 Task: Add a signature Joseph Clark containing With gratitude and sincere wishes, Joseph Clark to email address softage.5@softage.net and add a label App development
Action: Mouse moved to (995, 78)
Screenshot: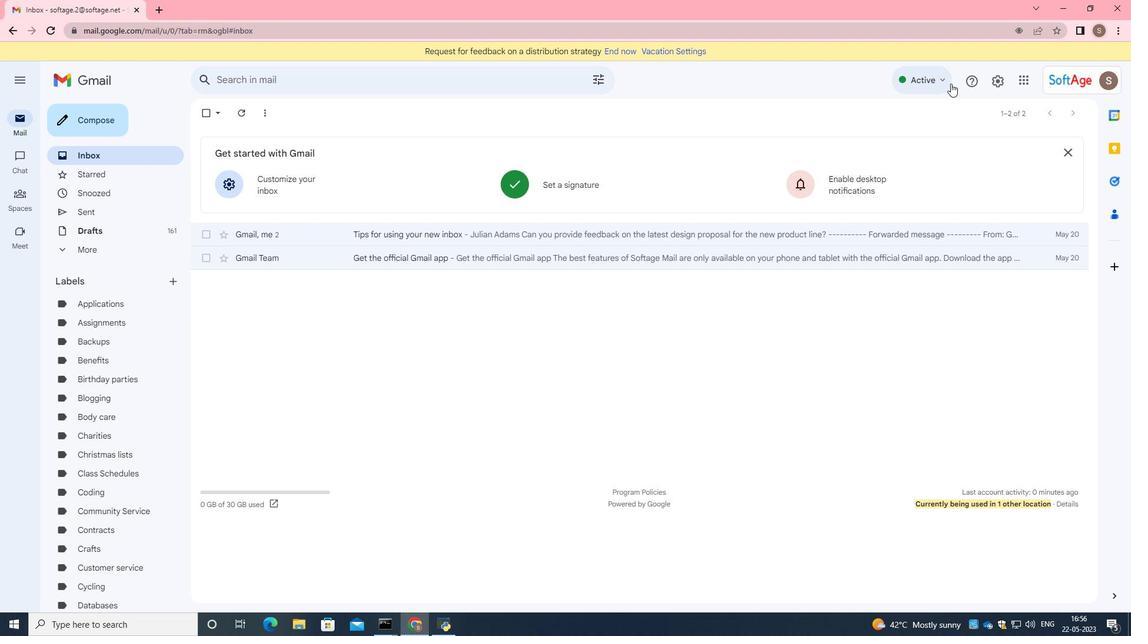 
Action: Mouse pressed left at (995, 78)
Screenshot: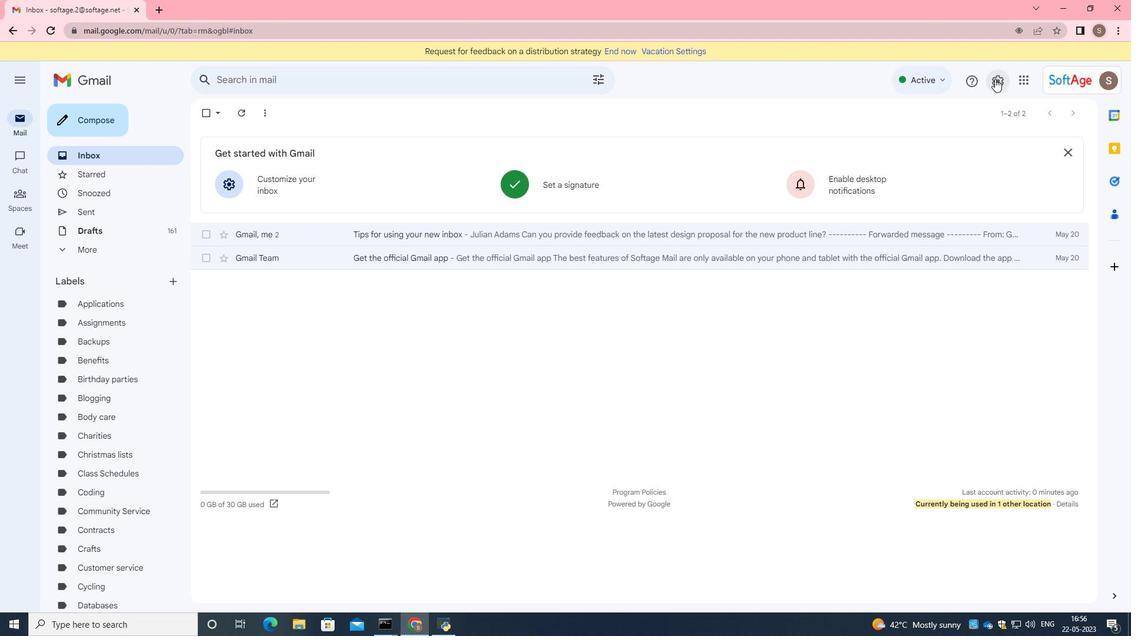 
Action: Mouse moved to (1005, 146)
Screenshot: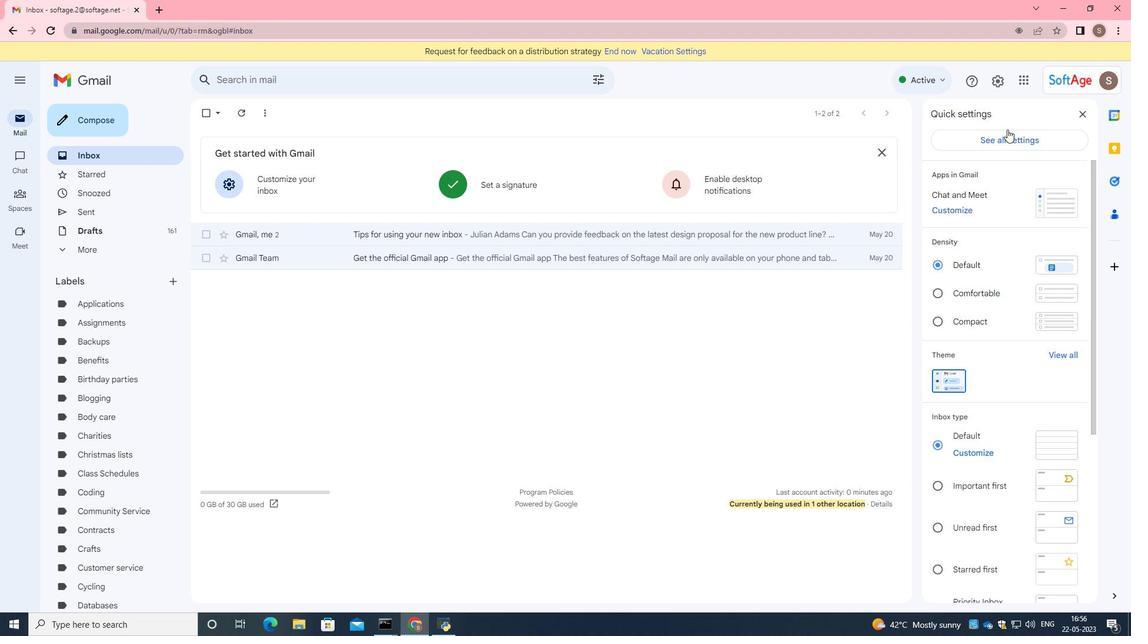 
Action: Mouse pressed left at (1005, 146)
Screenshot: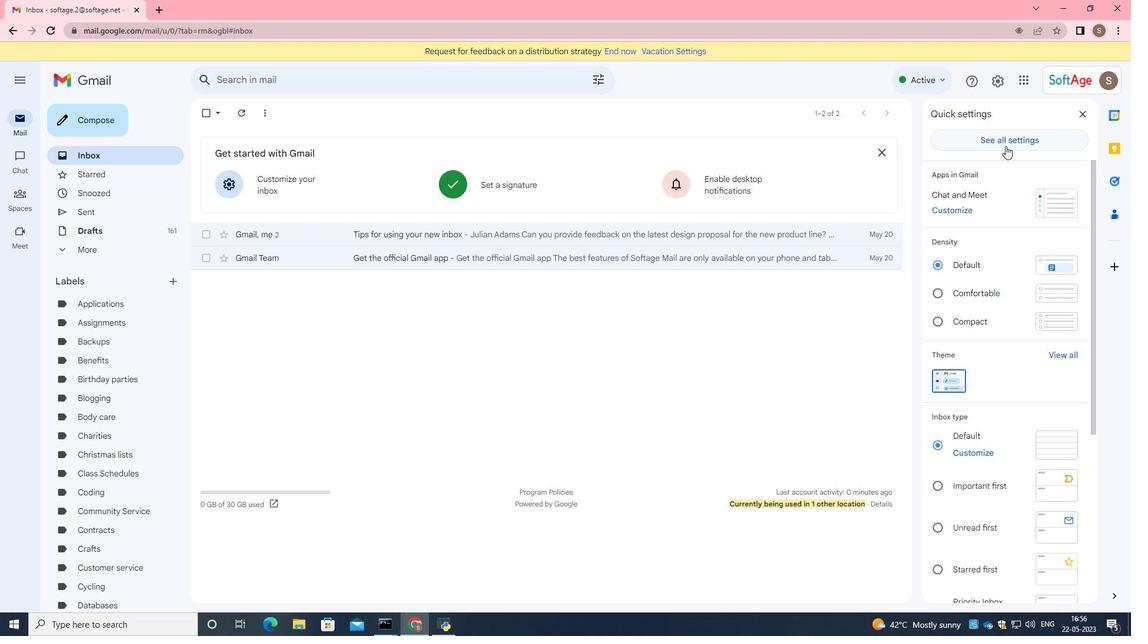
Action: Mouse moved to (827, 308)
Screenshot: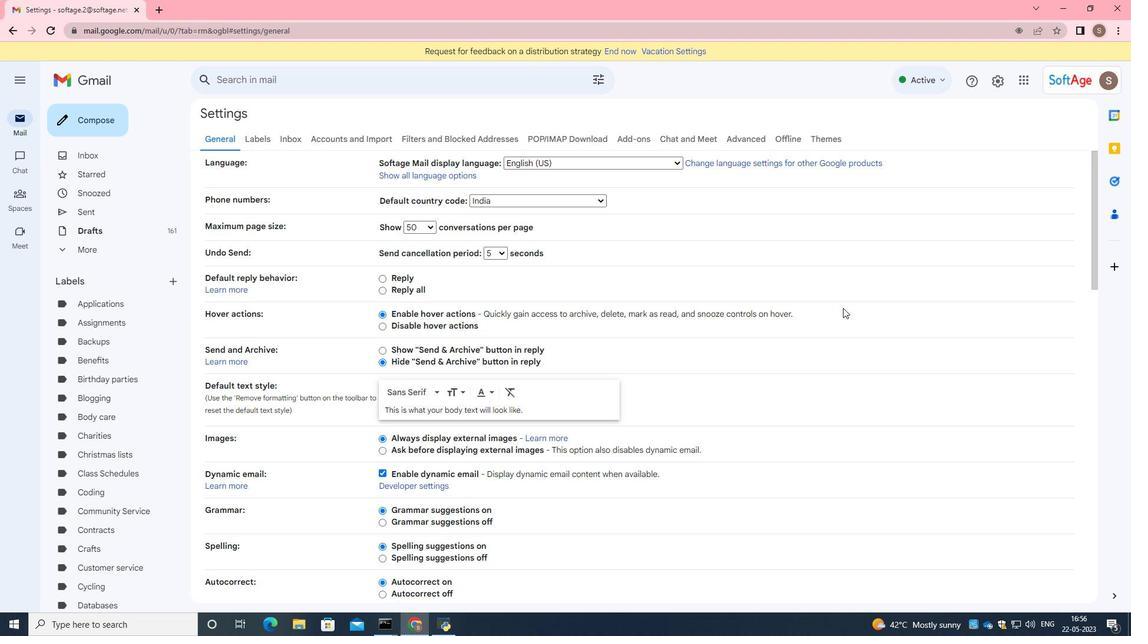 
Action: Mouse scrolled (827, 308) with delta (0, 0)
Screenshot: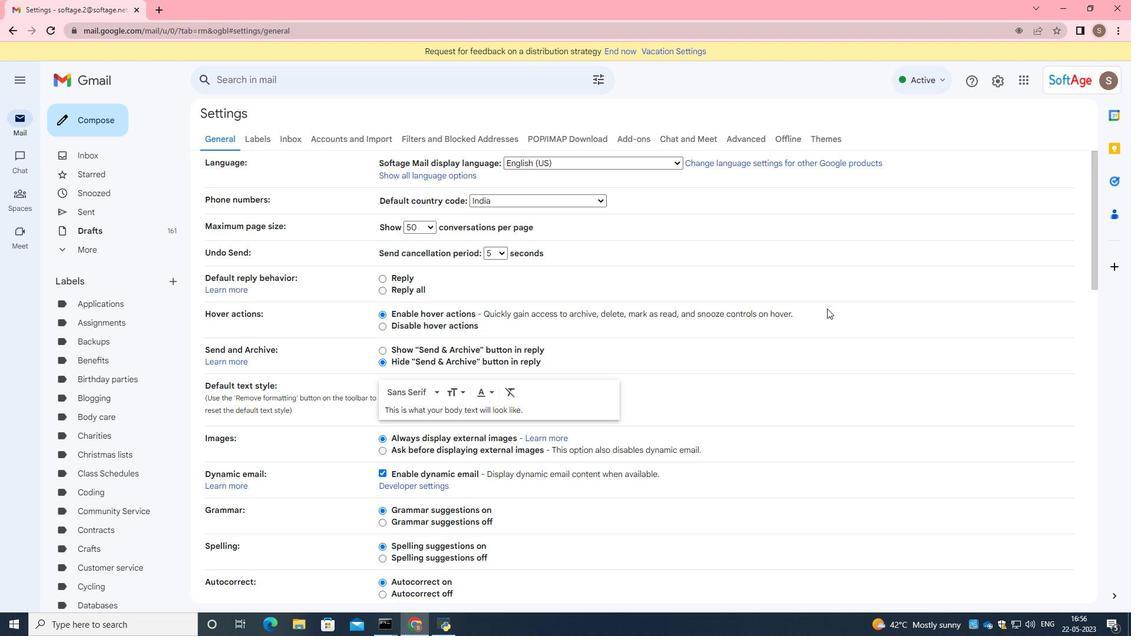 
Action: Mouse scrolled (827, 308) with delta (0, 0)
Screenshot: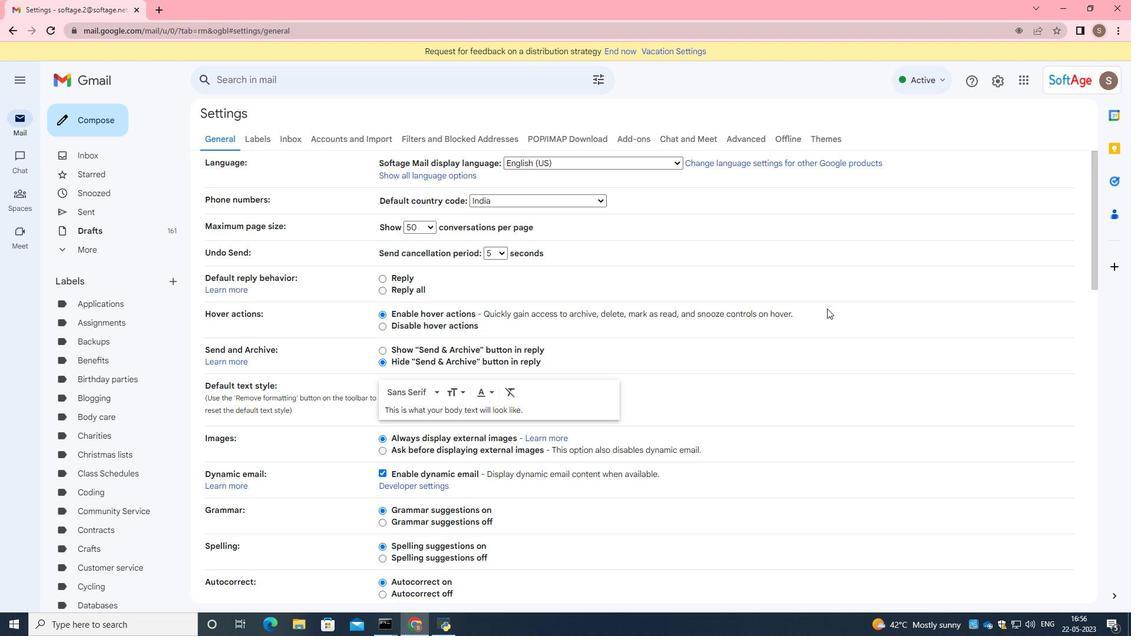 
Action: Mouse scrolled (827, 308) with delta (0, 0)
Screenshot: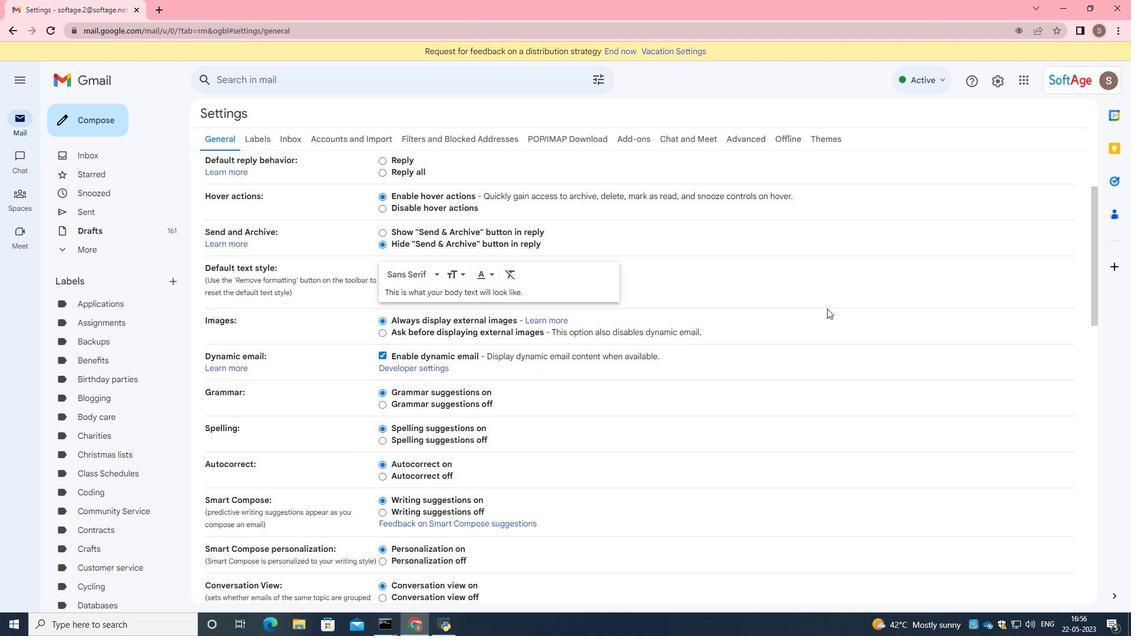 
Action: Mouse scrolled (827, 308) with delta (0, 0)
Screenshot: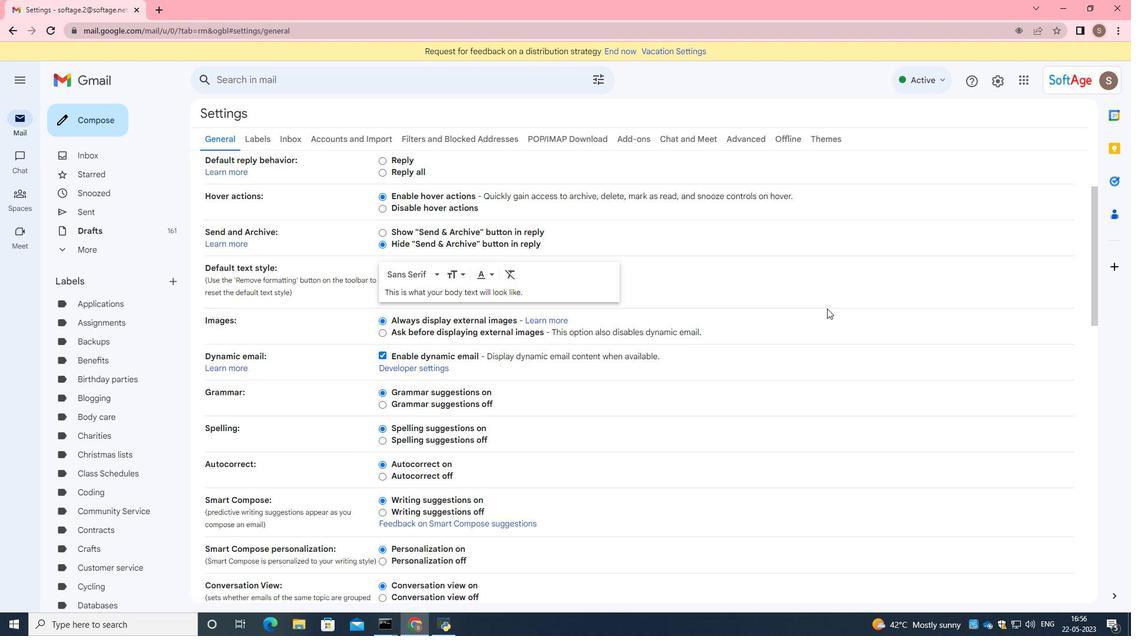 
Action: Mouse scrolled (827, 308) with delta (0, 0)
Screenshot: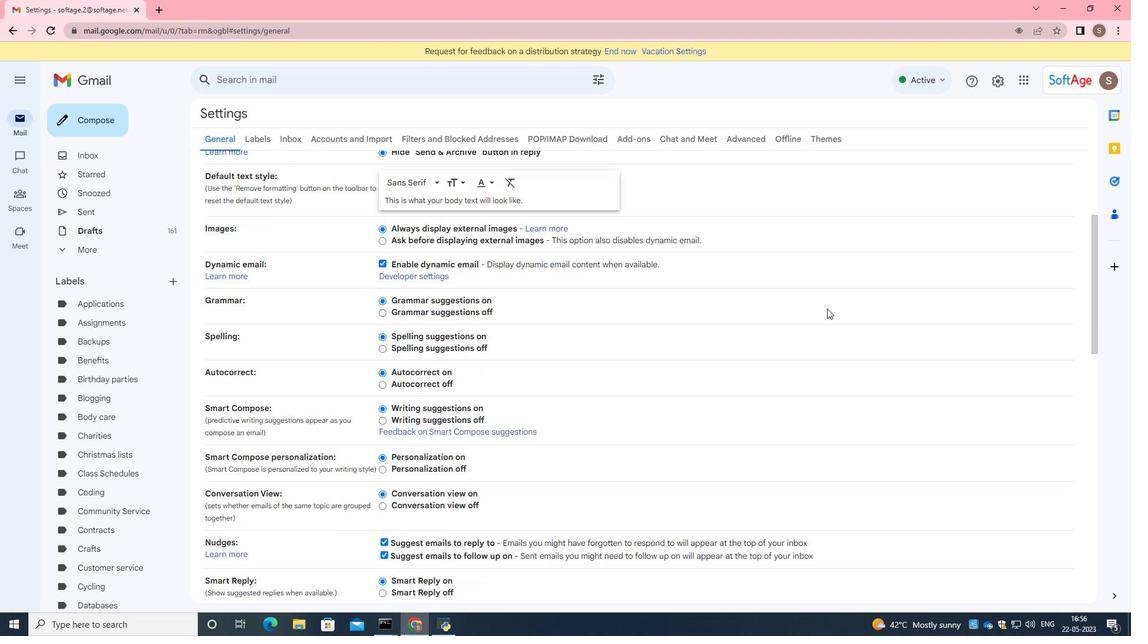 
Action: Mouse scrolled (827, 308) with delta (0, 0)
Screenshot: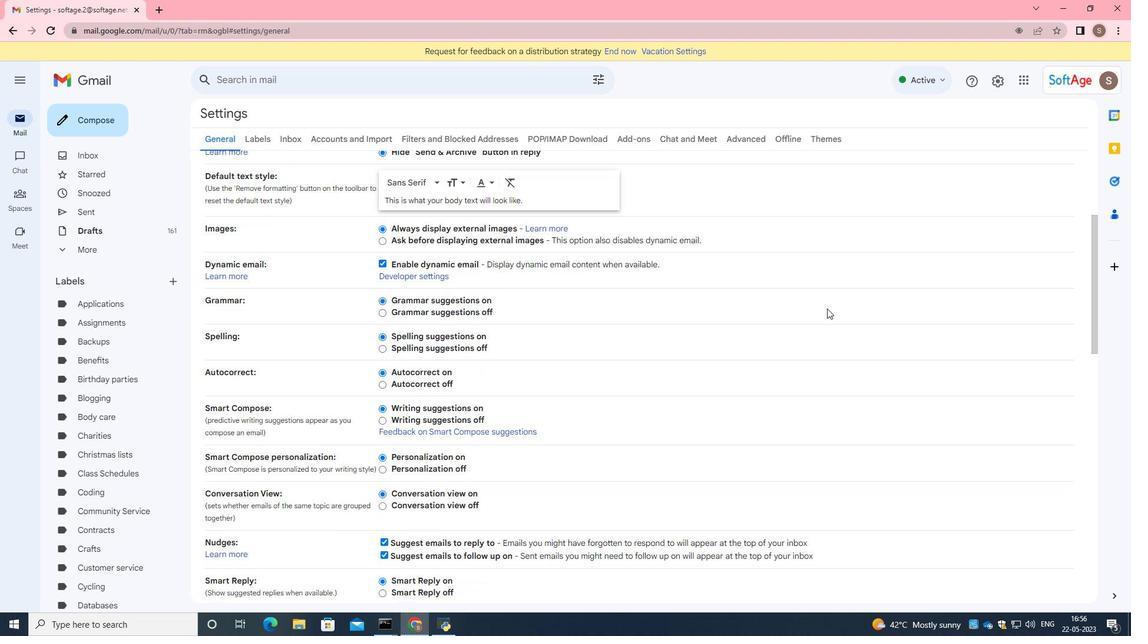 
Action: Mouse scrolled (827, 308) with delta (0, 0)
Screenshot: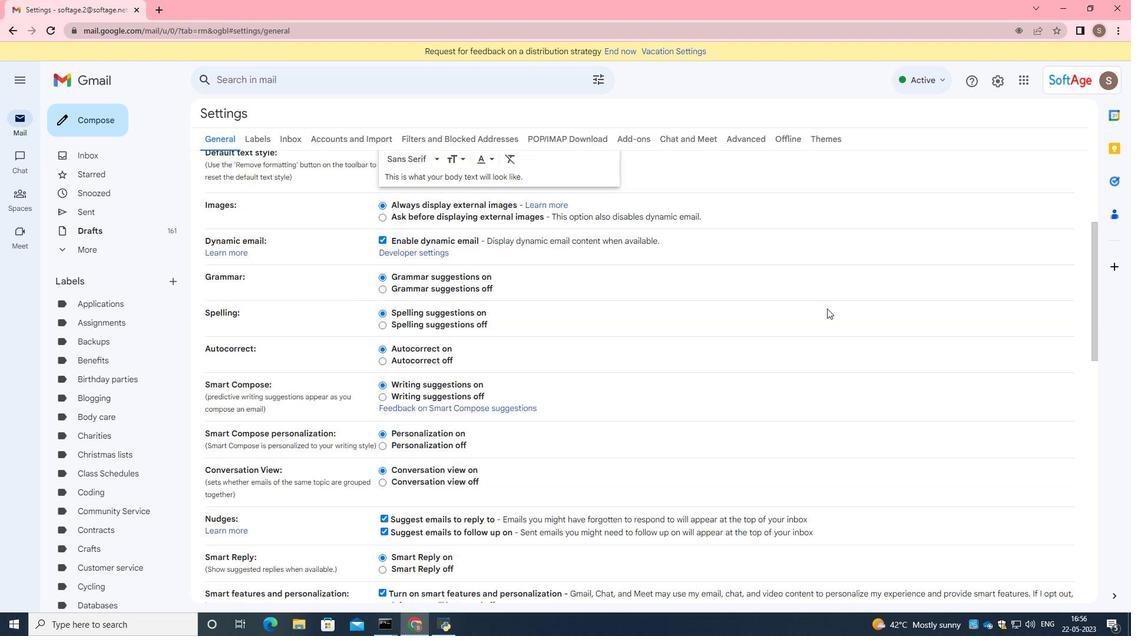 
Action: Mouse scrolled (827, 308) with delta (0, 0)
Screenshot: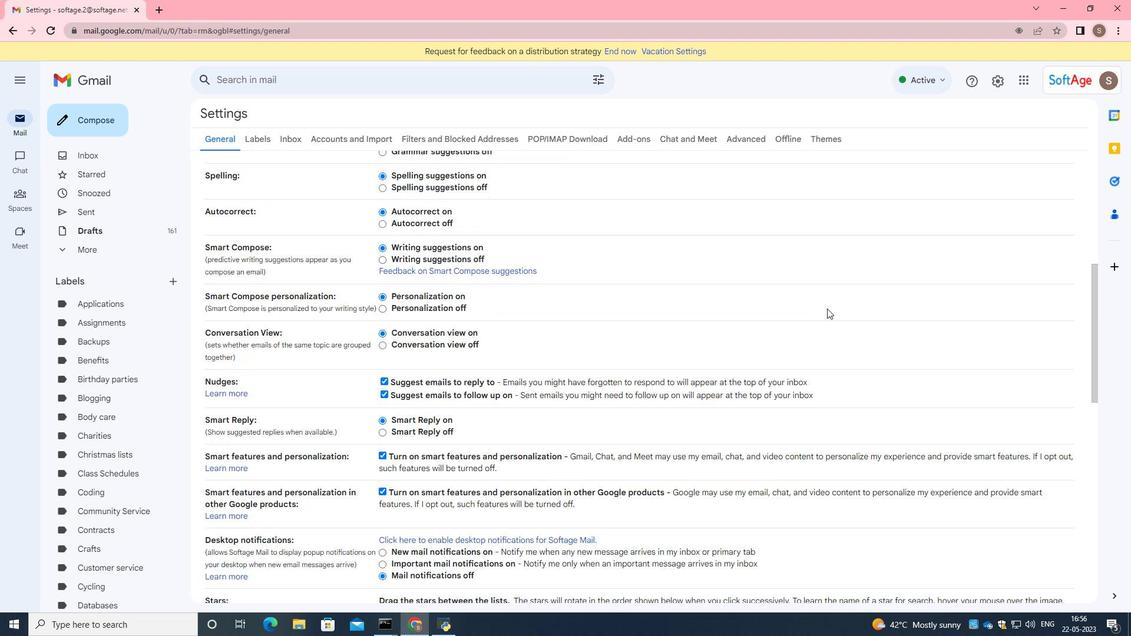
Action: Mouse scrolled (827, 308) with delta (0, 0)
Screenshot: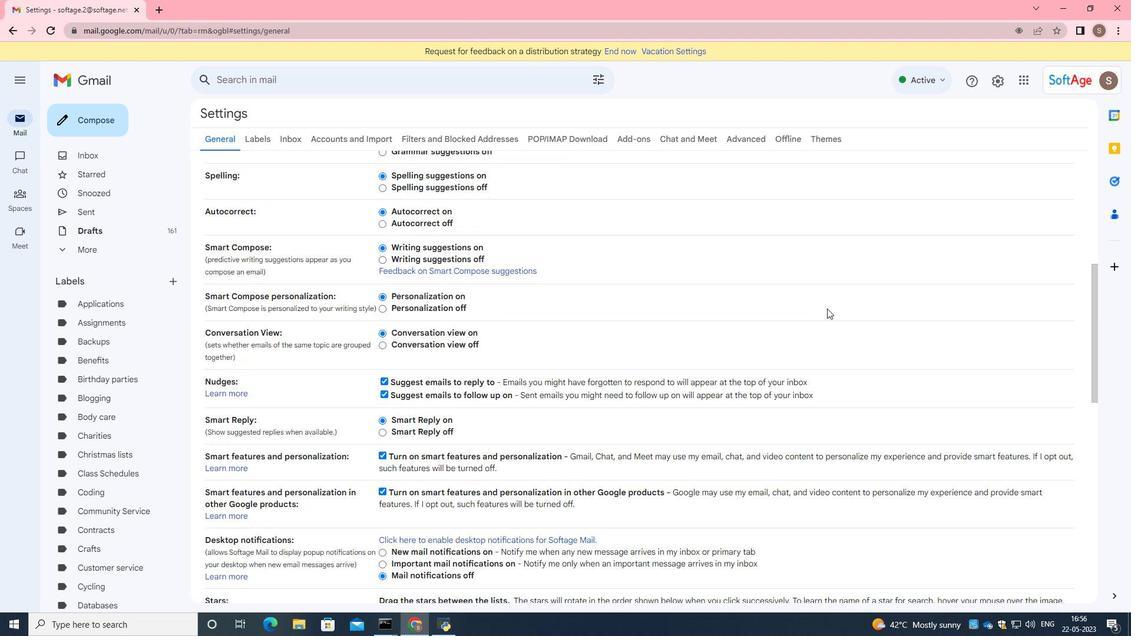 
Action: Mouse scrolled (827, 308) with delta (0, 0)
Screenshot: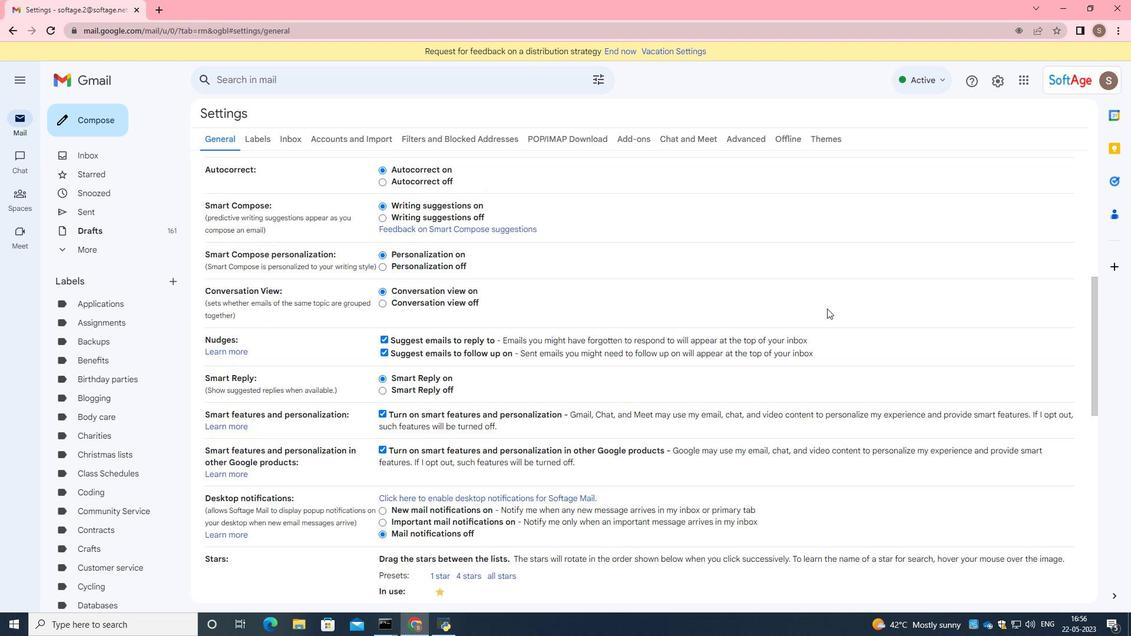 
Action: Mouse scrolled (827, 308) with delta (0, 0)
Screenshot: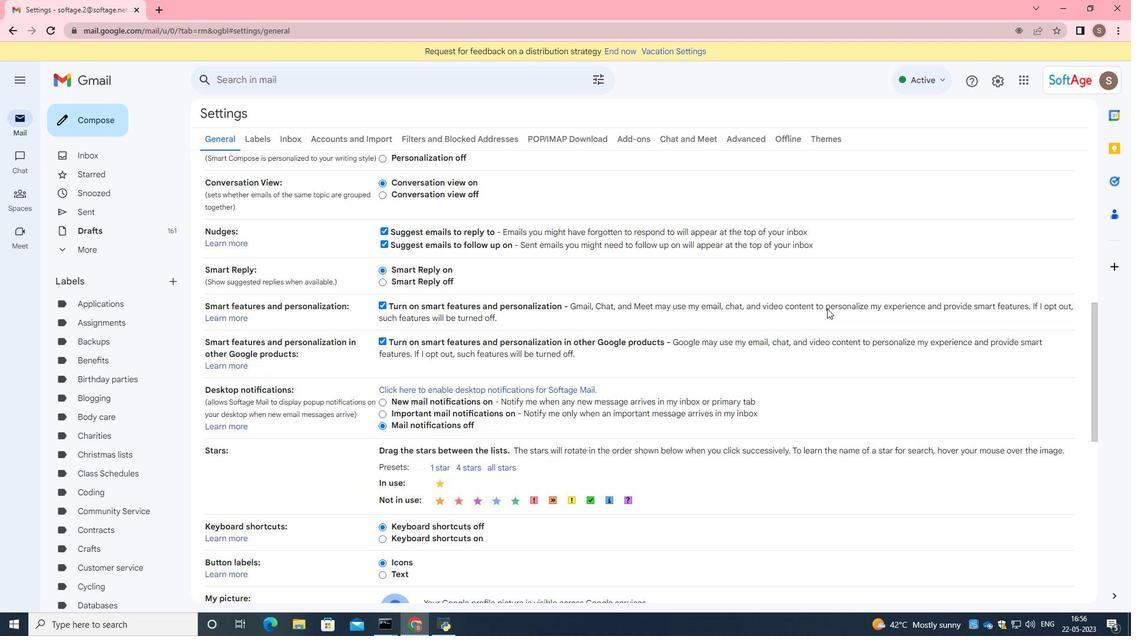 
Action: Mouse scrolled (827, 308) with delta (0, 0)
Screenshot: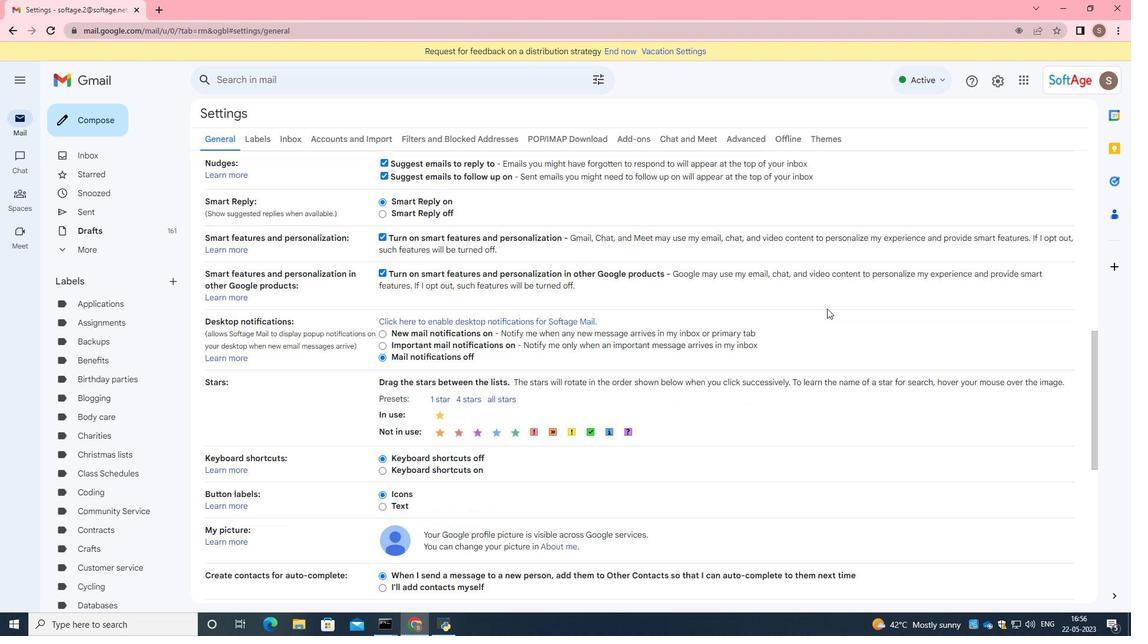 
Action: Mouse scrolled (827, 308) with delta (0, 0)
Screenshot: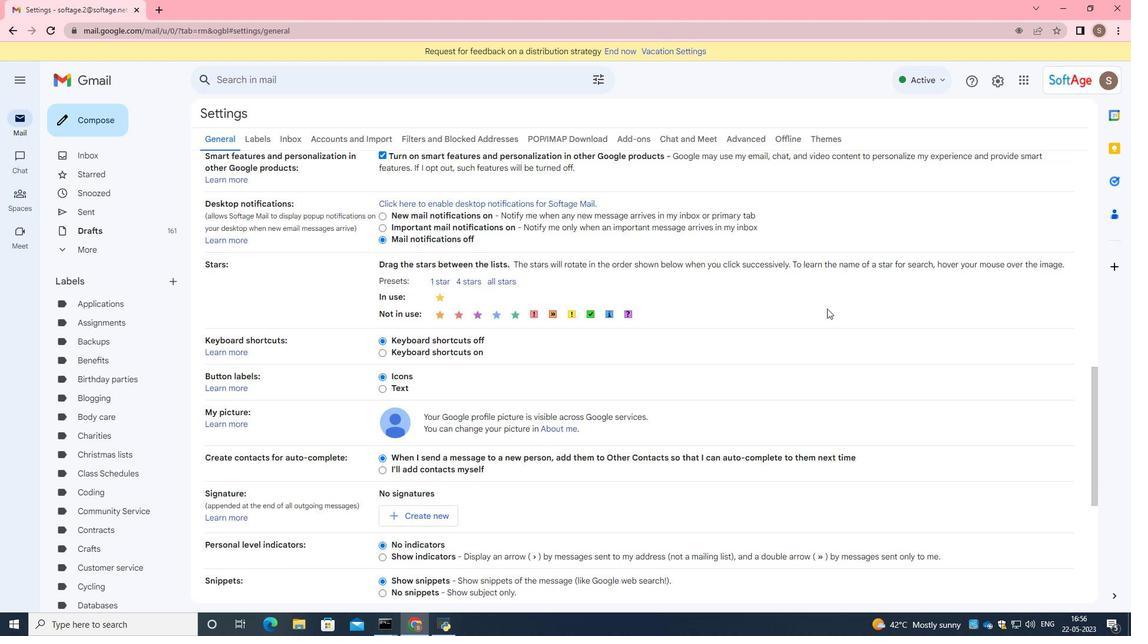 
Action: Mouse scrolled (827, 308) with delta (0, 0)
Screenshot: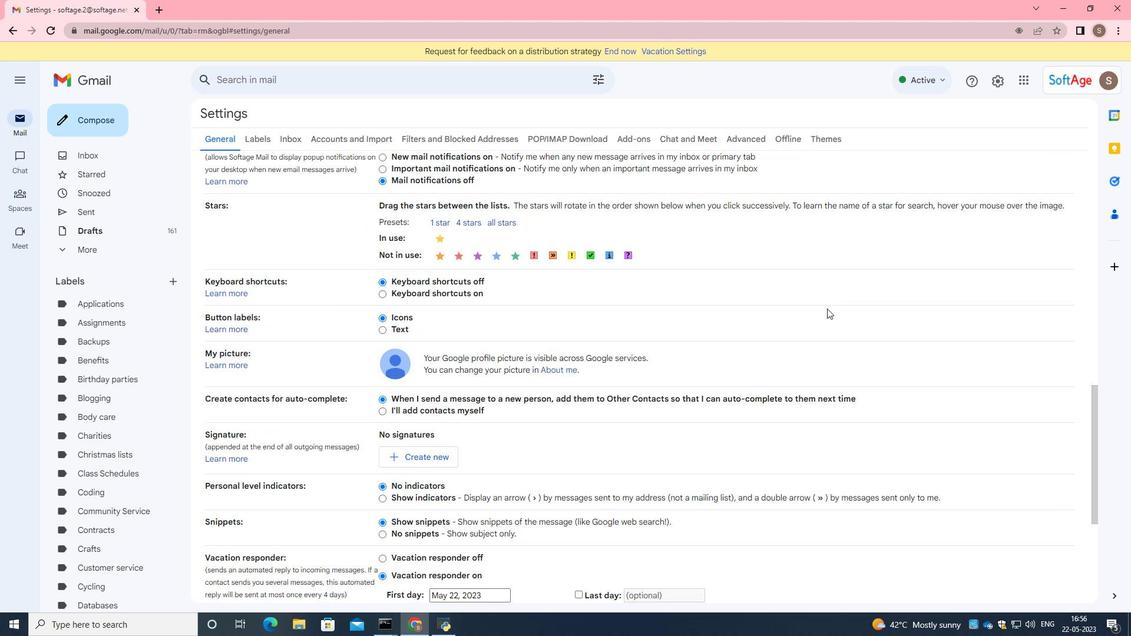 
Action: Mouse moved to (429, 402)
Screenshot: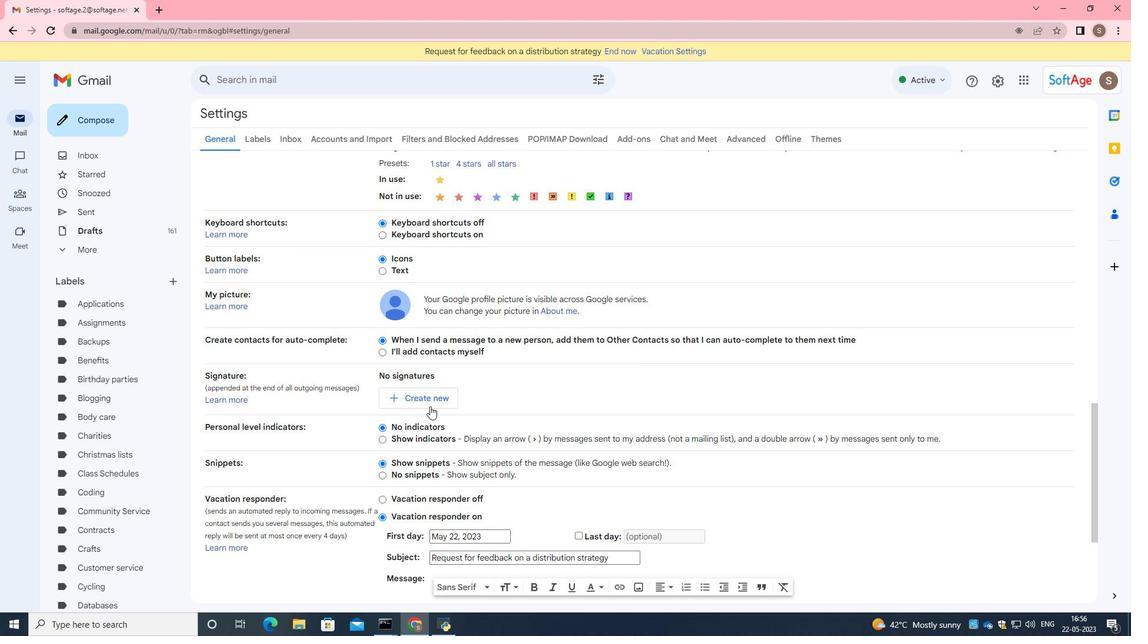 
Action: Mouse pressed left at (429, 402)
Screenshot: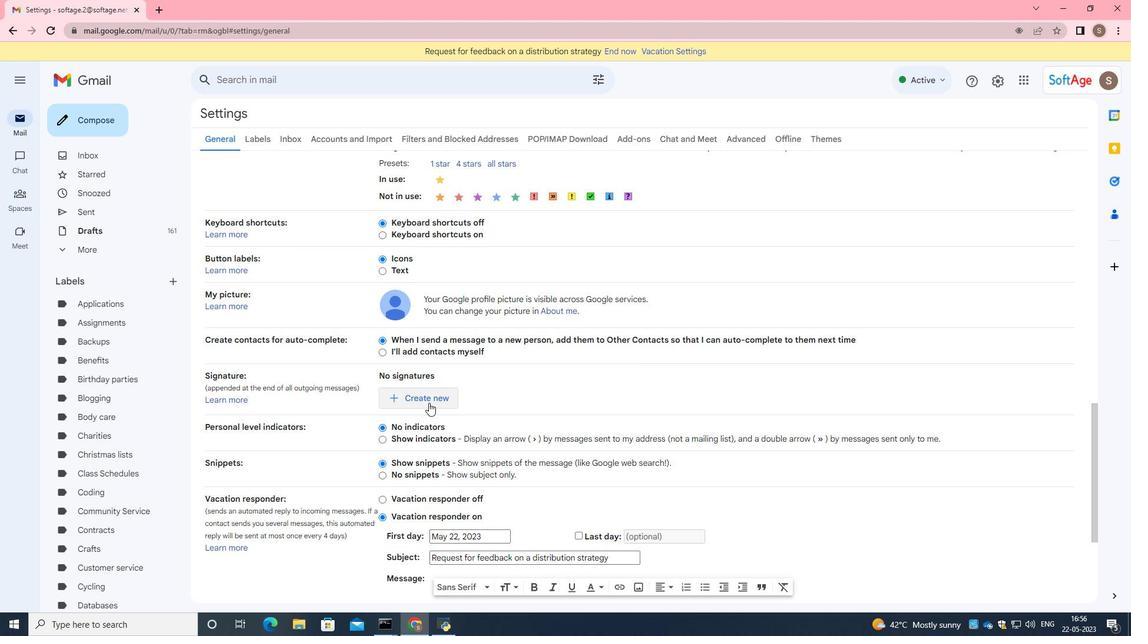
Action: Mouse moved to (526, 332)
Screenshot: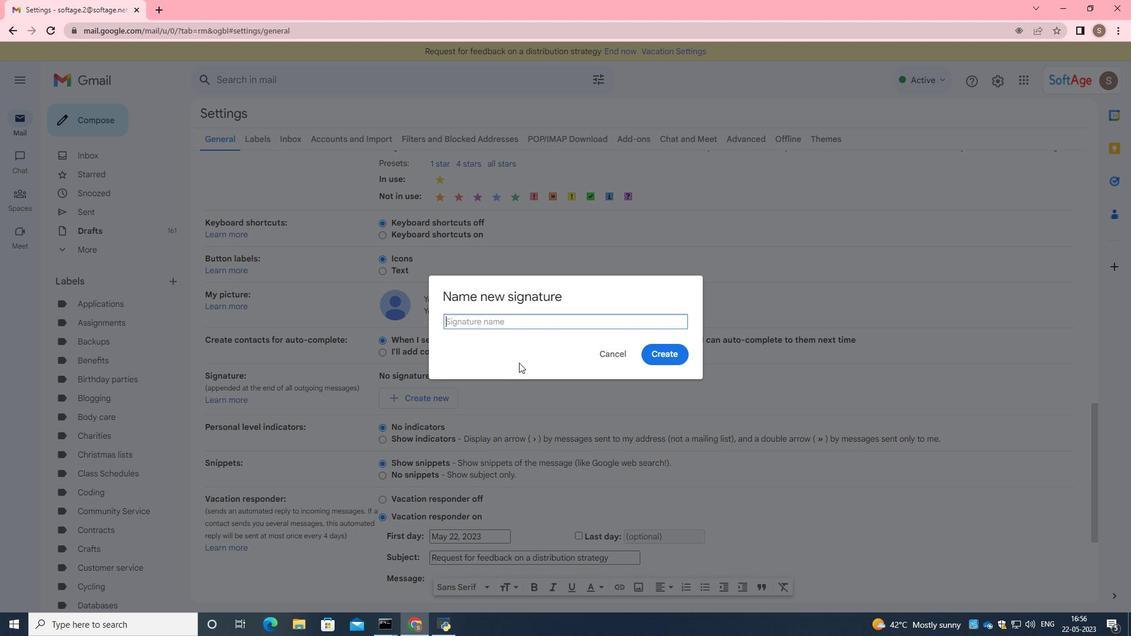 
Action: Key pressed <Key.caps_lock>J<Key.caps_lock>oseph<Key.space><Key.caps_lock>C<Key.caps_lock>lark
Screenshot: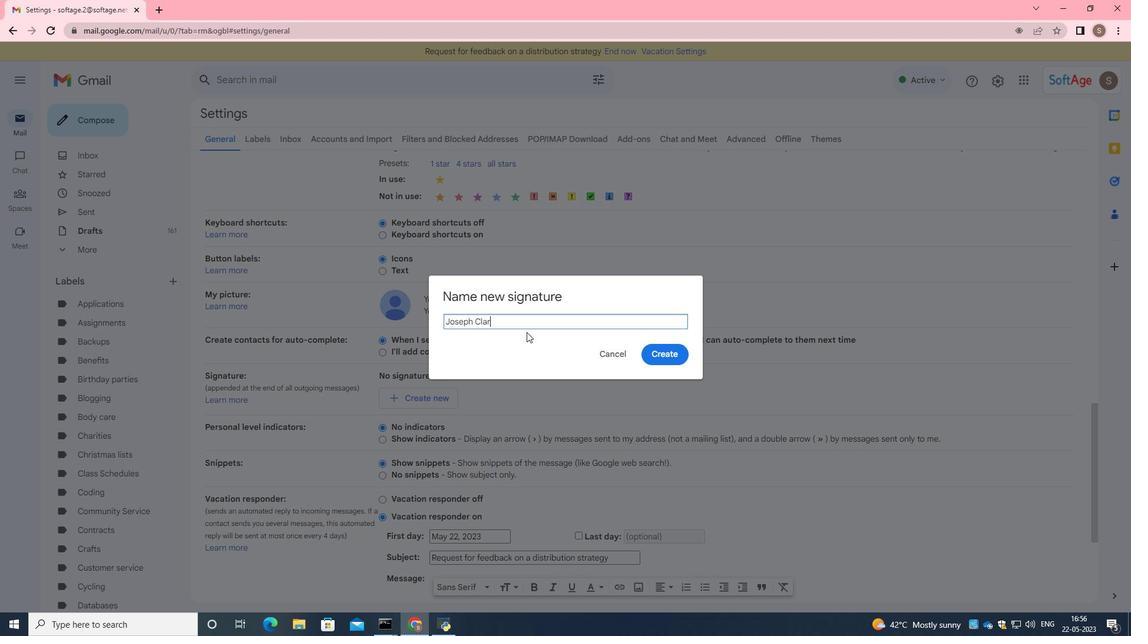 
Action: Mouse moved to (664, 357)
Screenshot: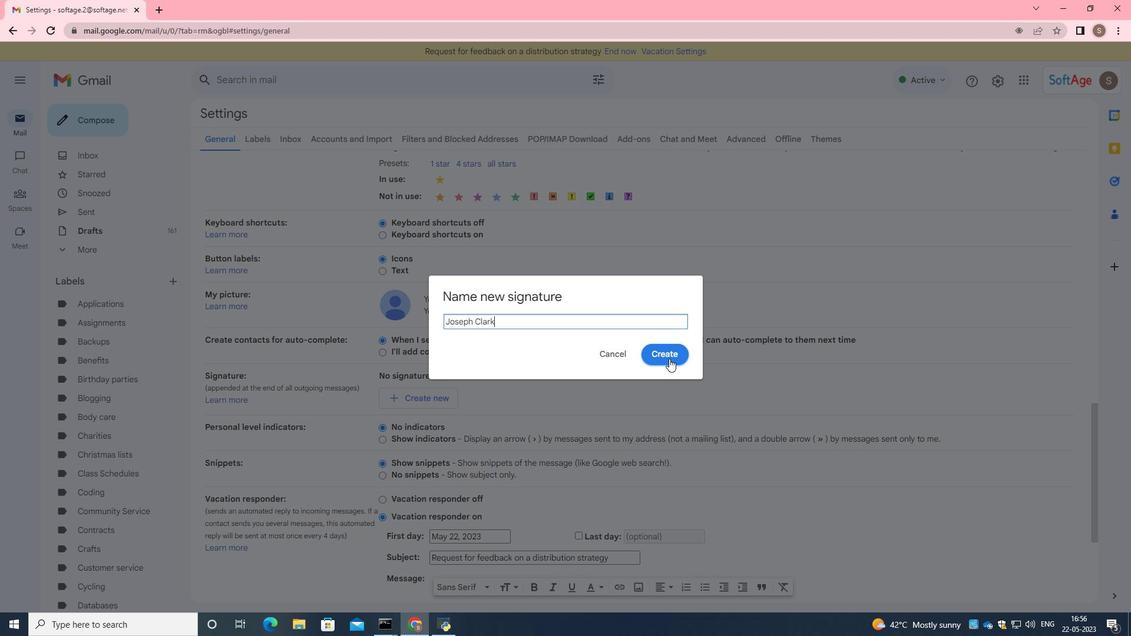 
Action: Mouse pressed left at (664, 357)
Screenshot: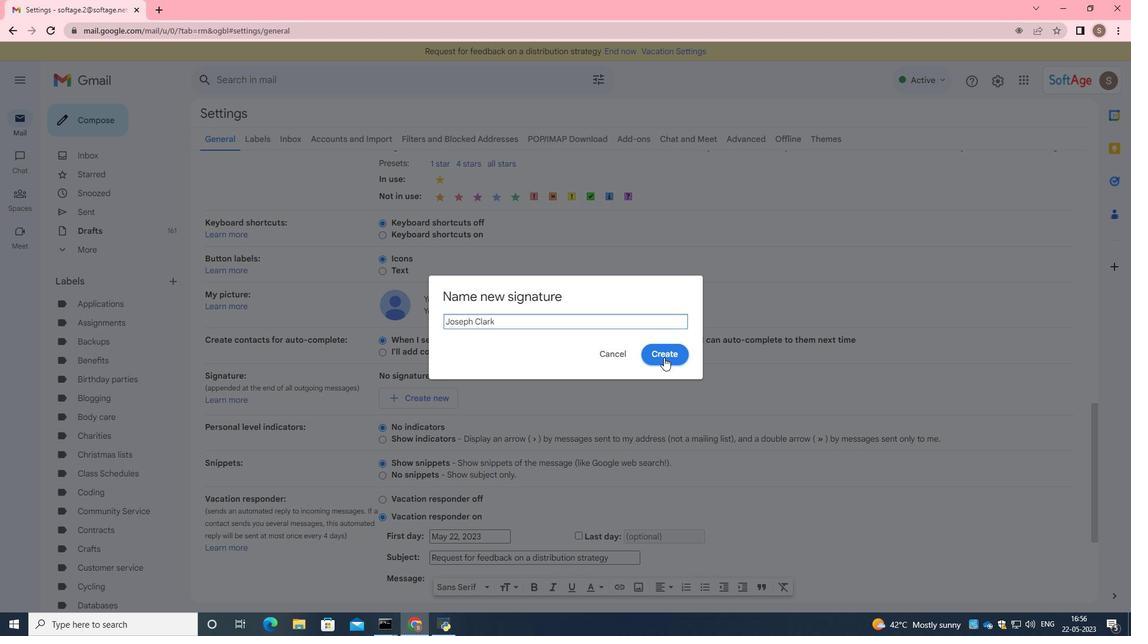 
Action: Mouse moved to (664, 357)
Screenshot: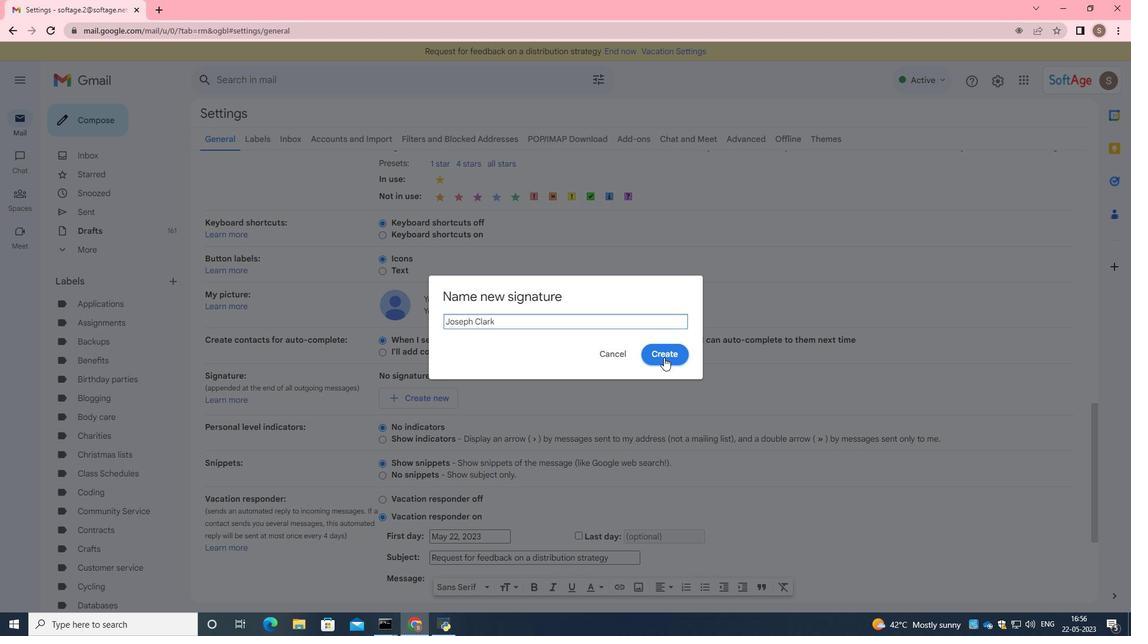 
Action: Mouse scrolled (664, 357) with delta (0, 0)
Screenshot: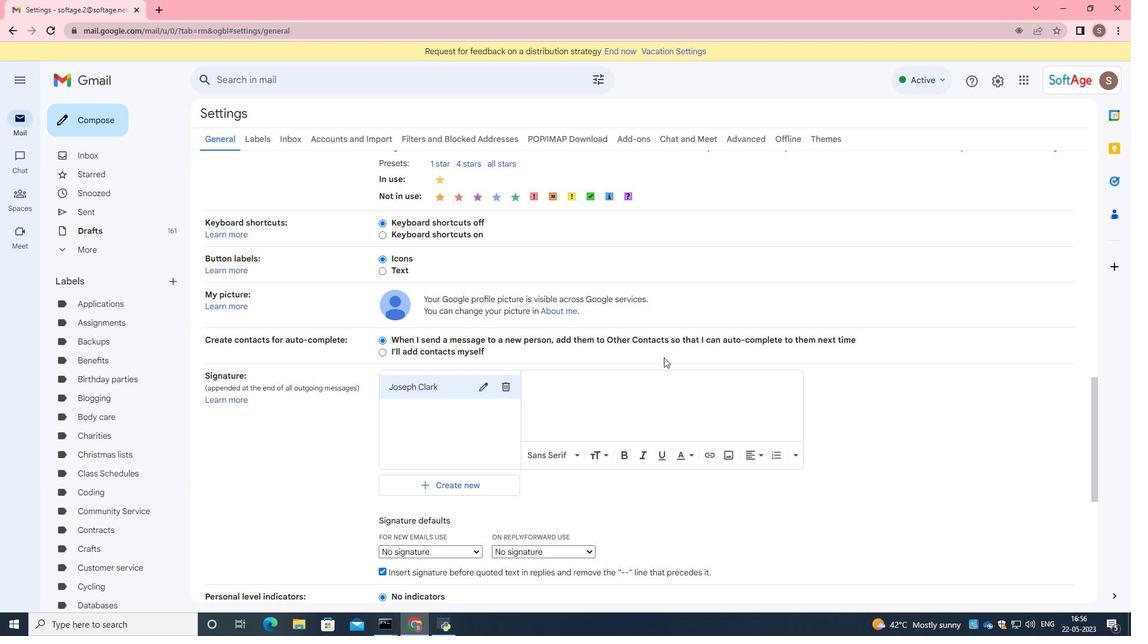 
Action: Mouse scrolled (664, 357) with delta (0, 0)
Screenshot: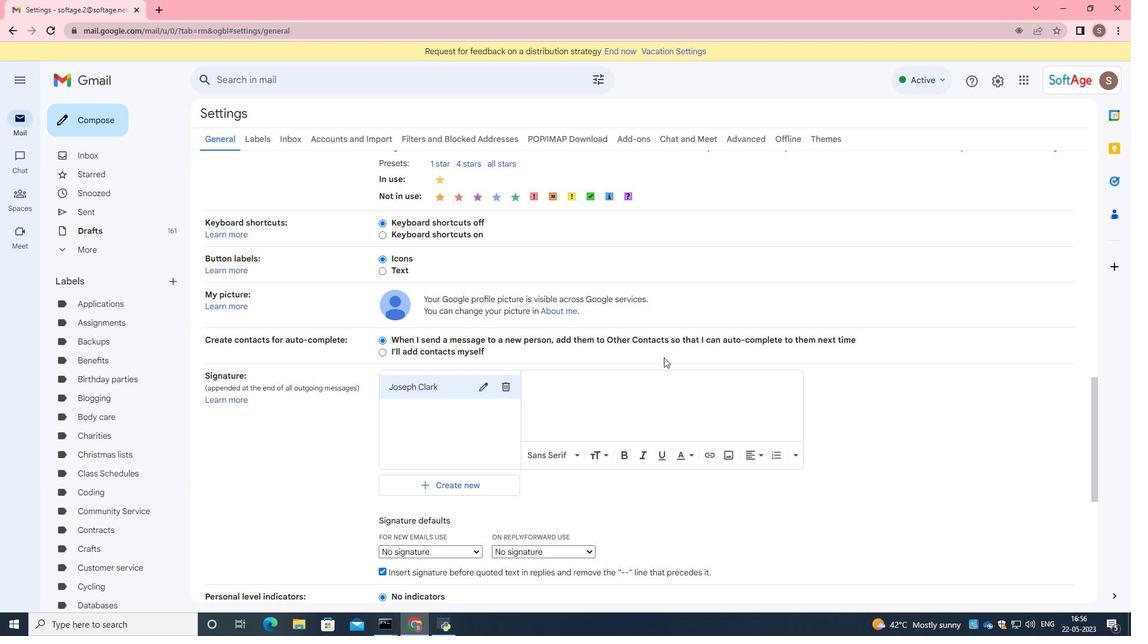 
Action: Mouse moved to (602, 291)
Screenshot: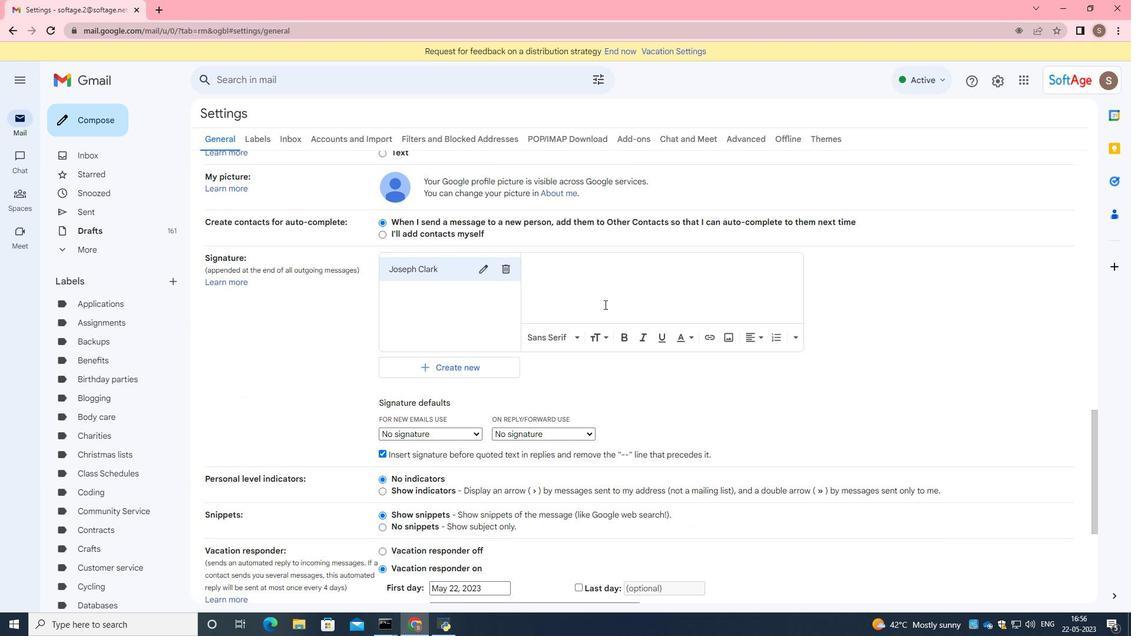 
Action: Mouse pressed left at (602, 291)
Screenshot: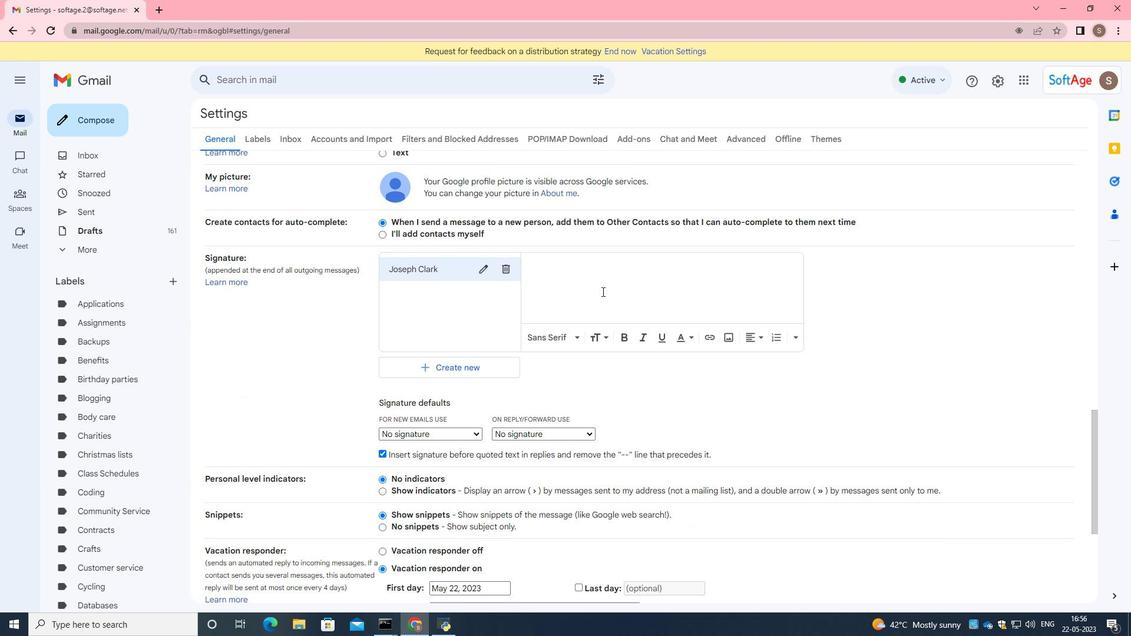 
Action: Key pressed <Key.caps_lock>G<Key.caps_lock>ratitude<Key.space>and<Key.space>sins<Key.backspace>cere<Key.space>wishes,<Key.enter><Key.caps_lock>J<Key.caps_lock>oseph<Key.space><Key.caps_lock>C<Key.caps_lock>lark
Screenshot: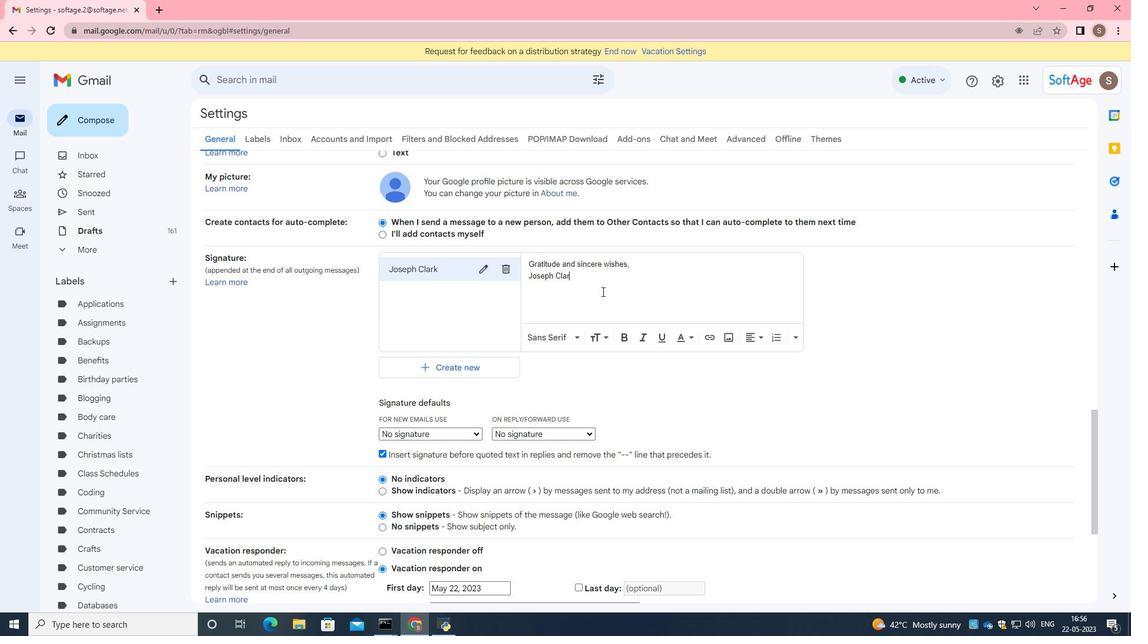
Action: Mouse scrolled (602, 291) with delta (0, 0)
Screenshot: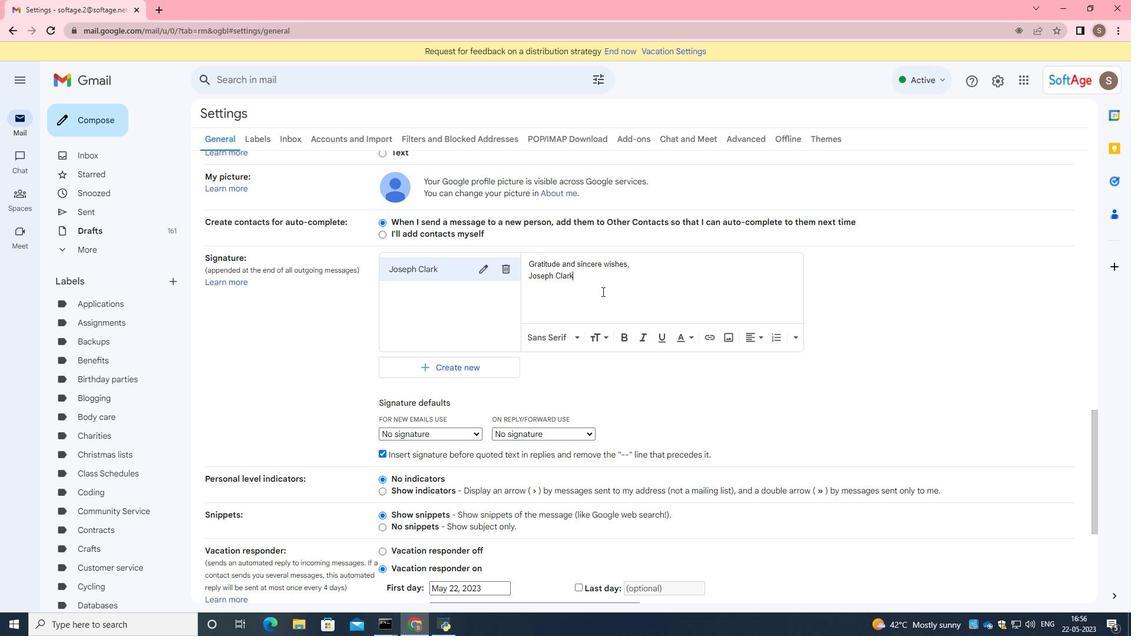 
Action: Mouse scrolled (602, 291) with delta (0, 0)
Screenshot: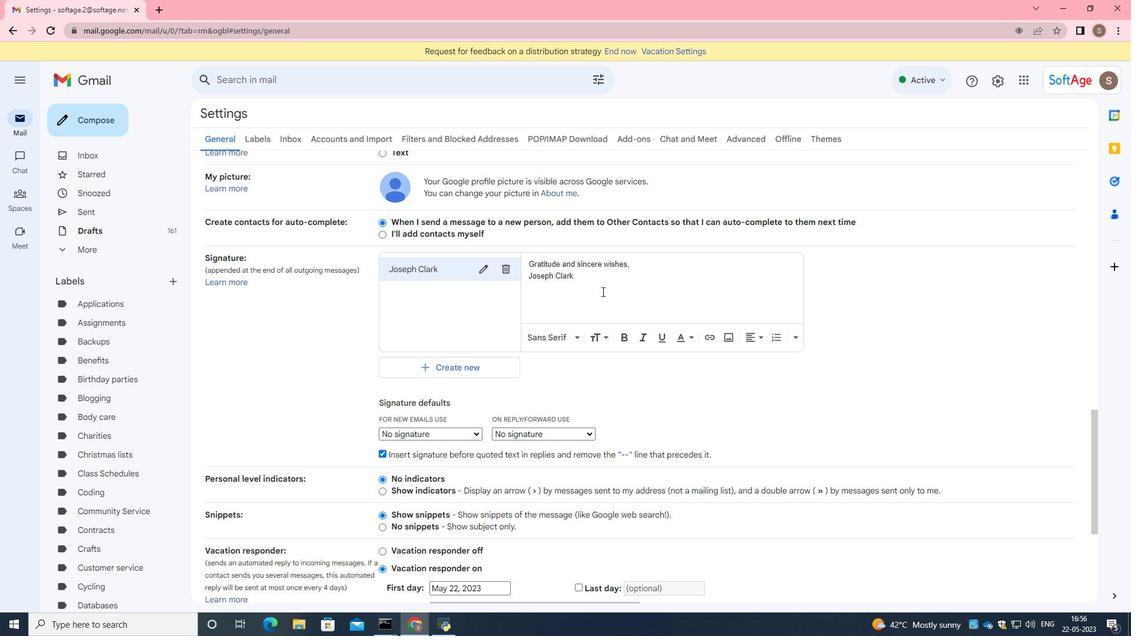 
Action: Mouse scrolled (602, 291) with delta (0, 0)
Screenshot: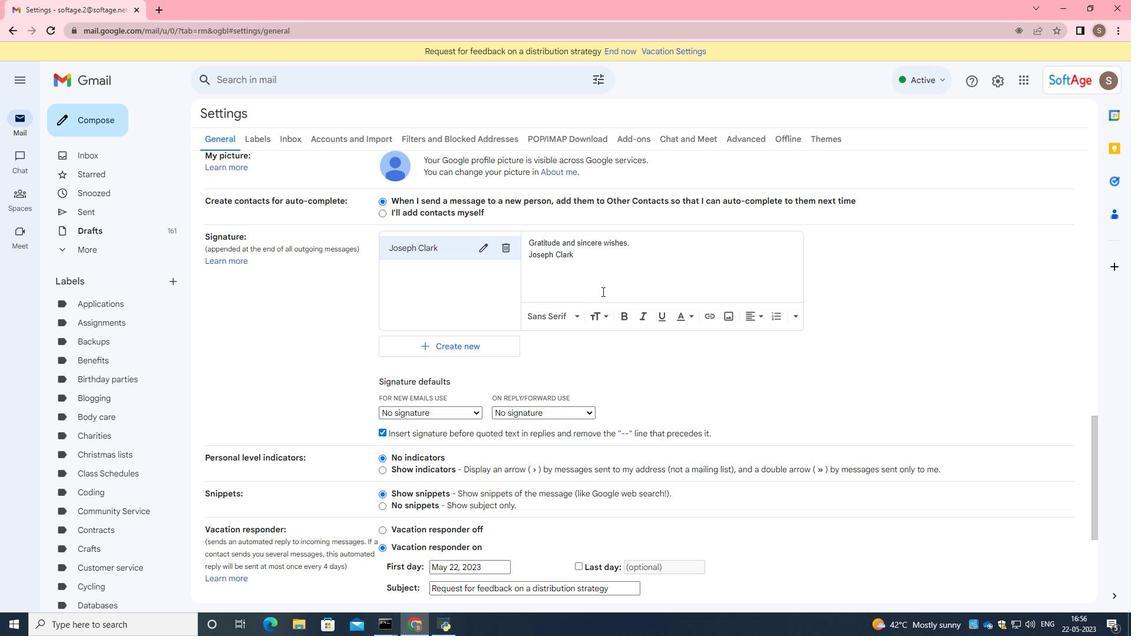 
Action: Mouse scrolled (602, 291) with delta (0, 0)
Screenshot: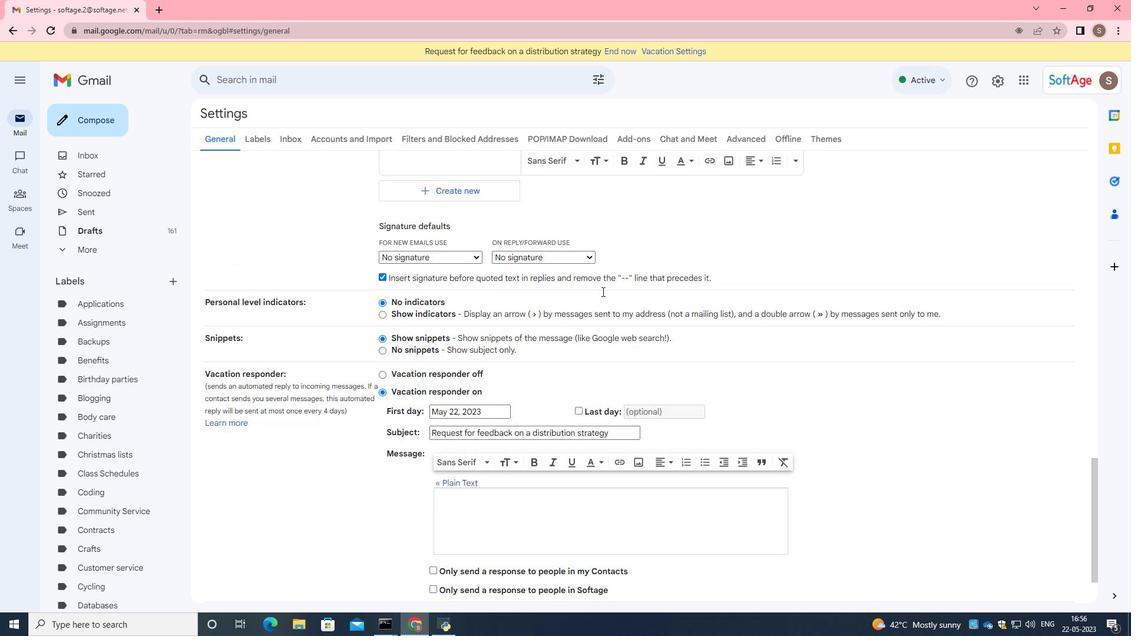
Action: Mouse scrolled (602, 291) with delta (0, 0)
Screenshot: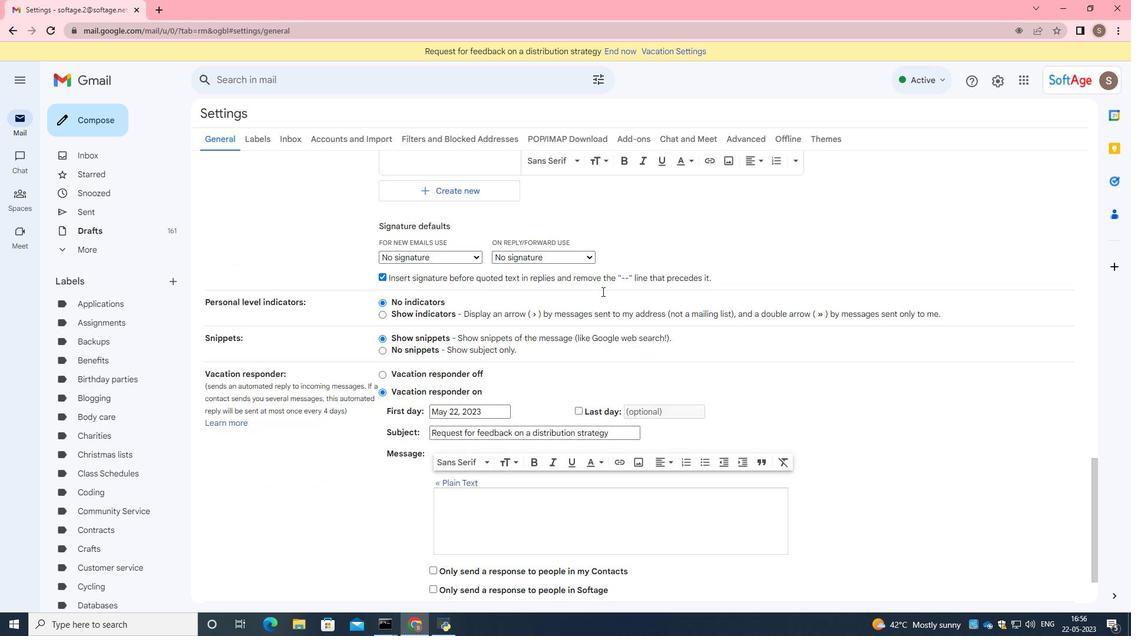 
Action: Mouse scrolled (602, 291) with delta (0, 0)
Screenshot: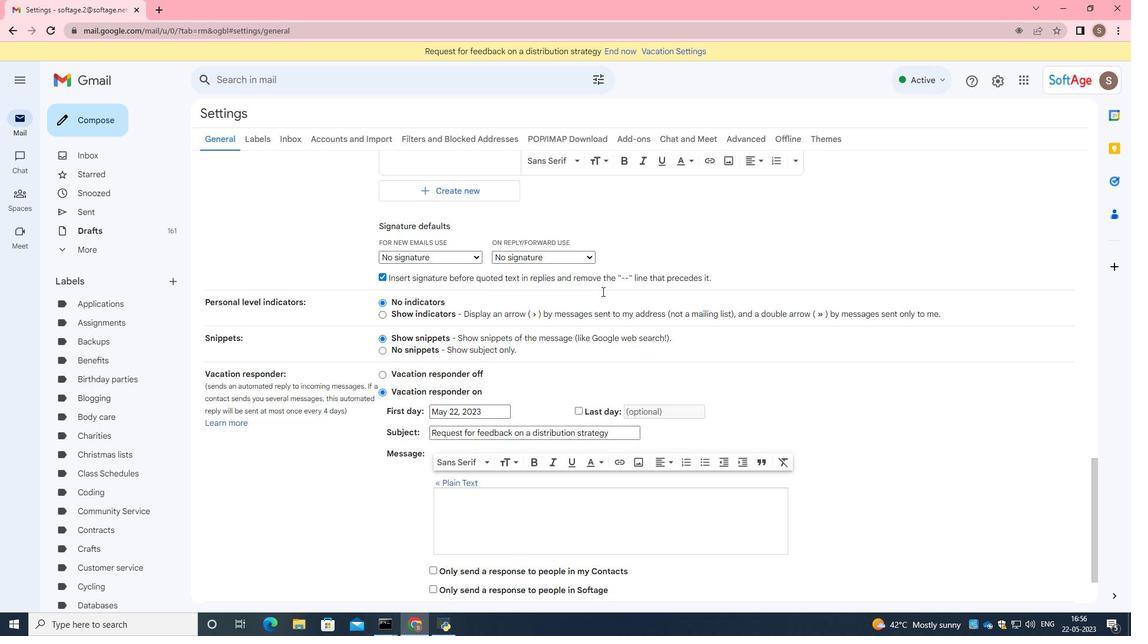 
Action: Mouse scrolled (602, 291) with delta (0, 0)
Screenshot: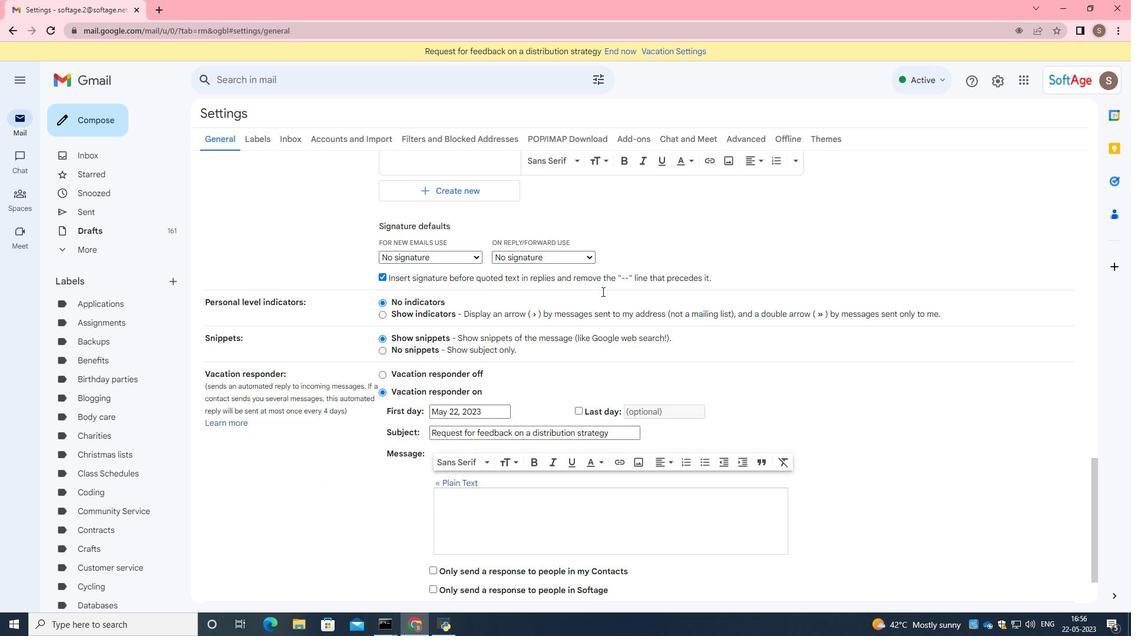 
Action: Mouse scrolled (602, 291) with delta (0, 0)
Screenshot: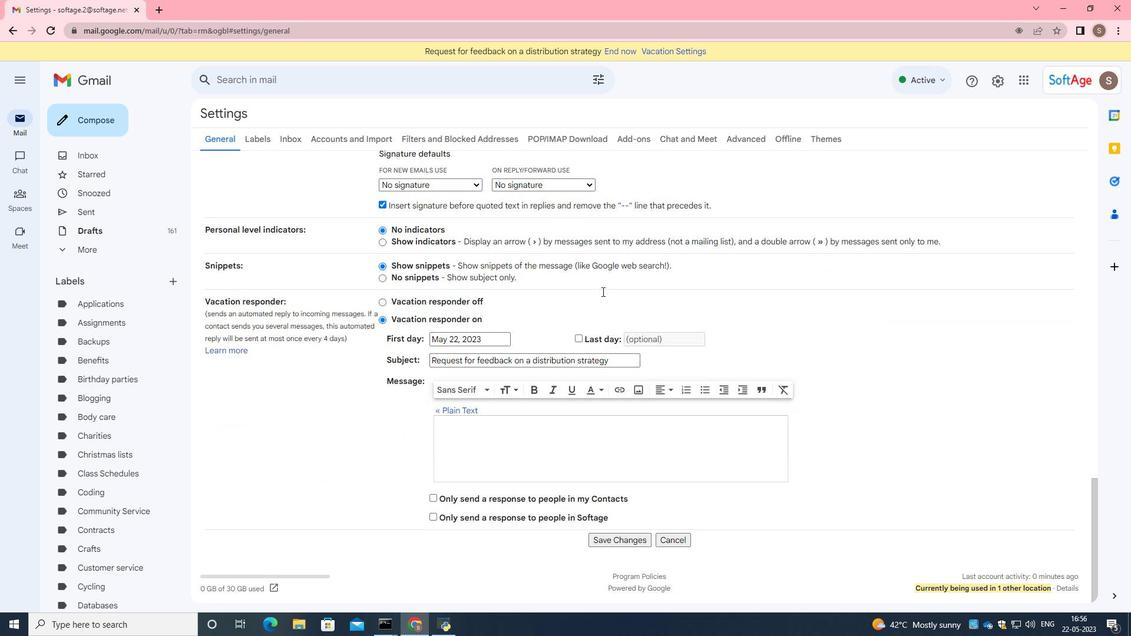 
Action: Mouse scrolled (602, 291) with delta (0, 0)
Screenshot: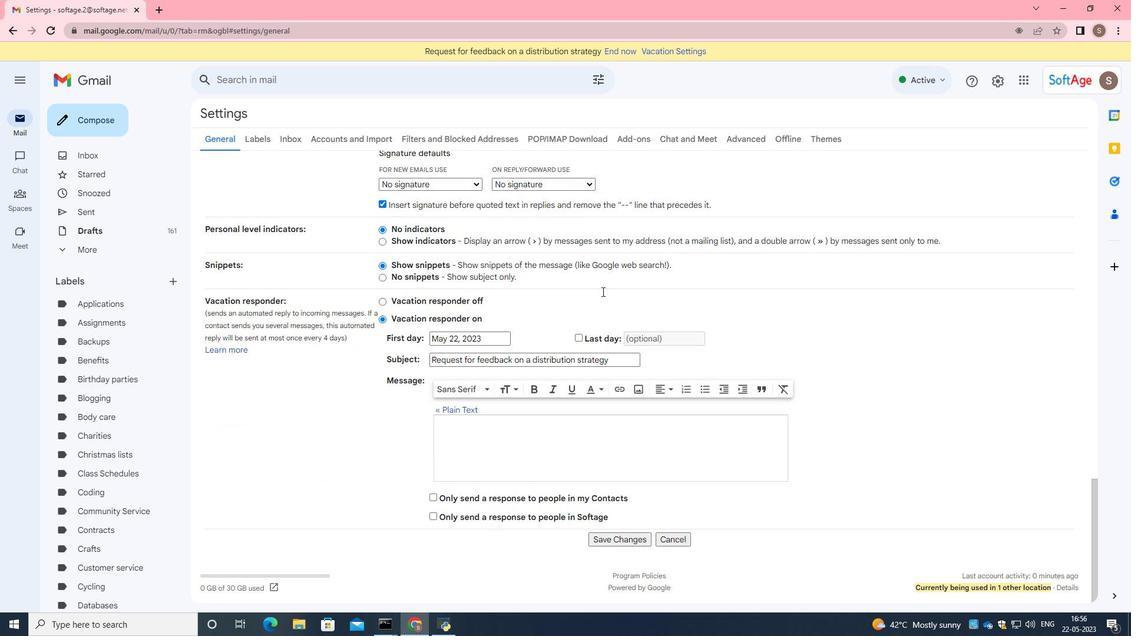 
Action: Mouse scrolled (602, 291) with delta (0, 0)
Screenshot: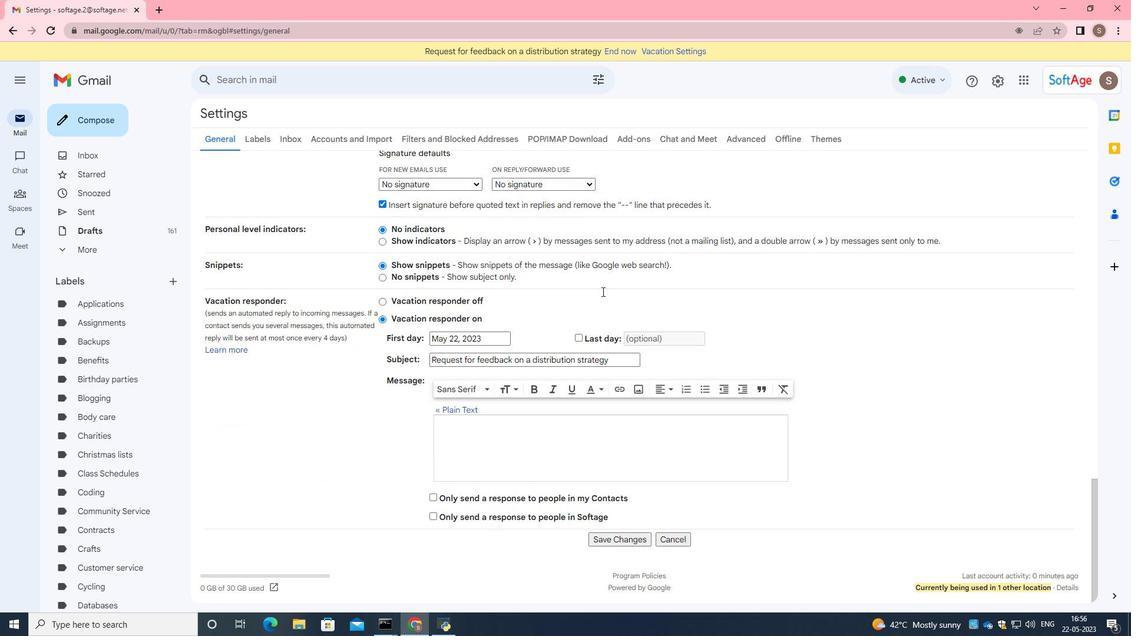 
Action: Mouse moved to (635, 539)
Screenshot: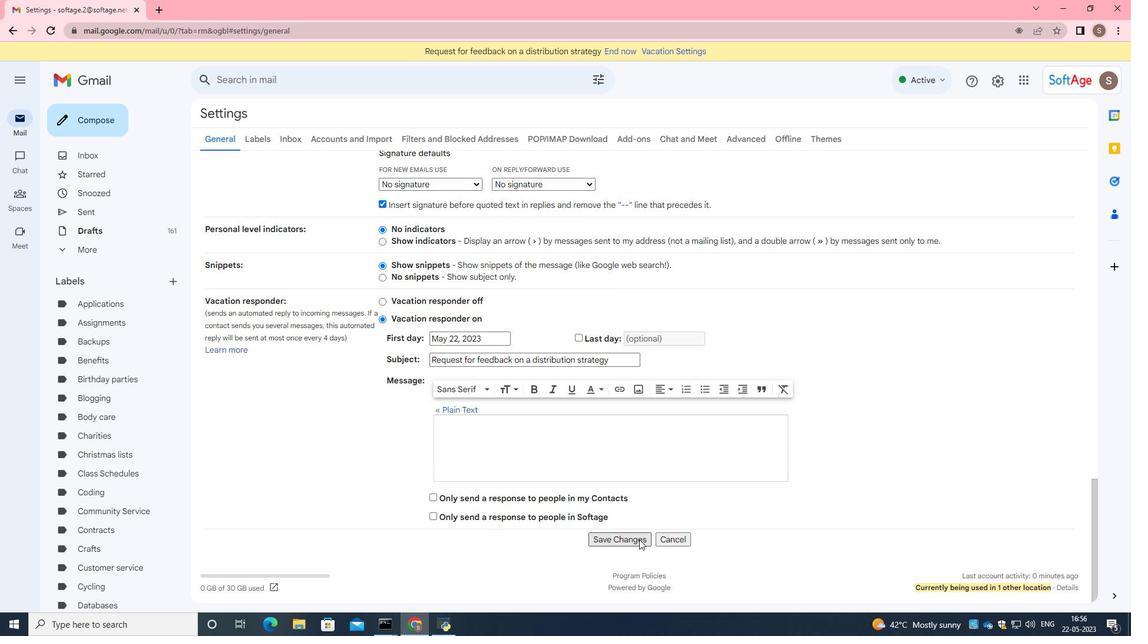 
Action: Mouse pressed left at (635, 539)
Screenshot: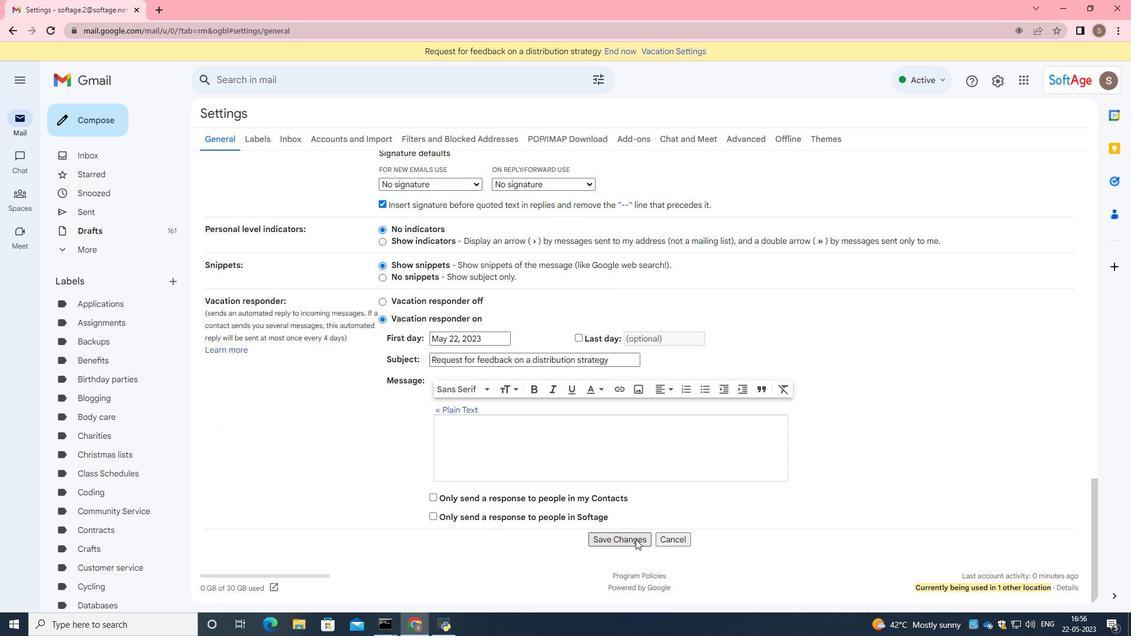 
Action: Mouse moved to (631, 327)
Screenshot: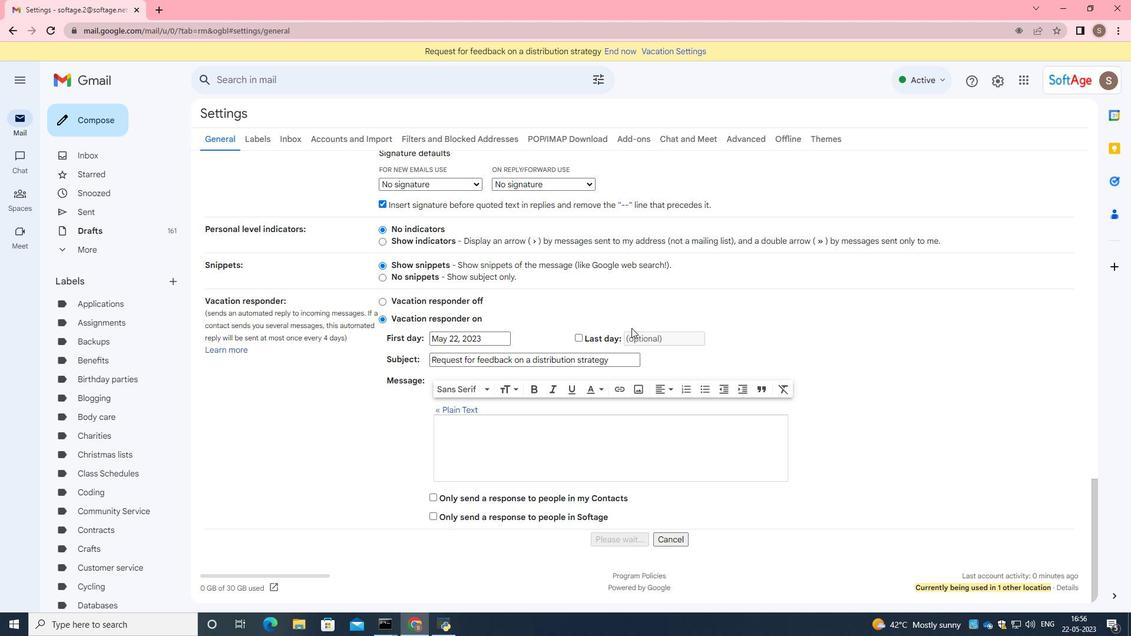 
Action: Mouse scrolled (631, 327) with delta (0, 0)
Screenshot: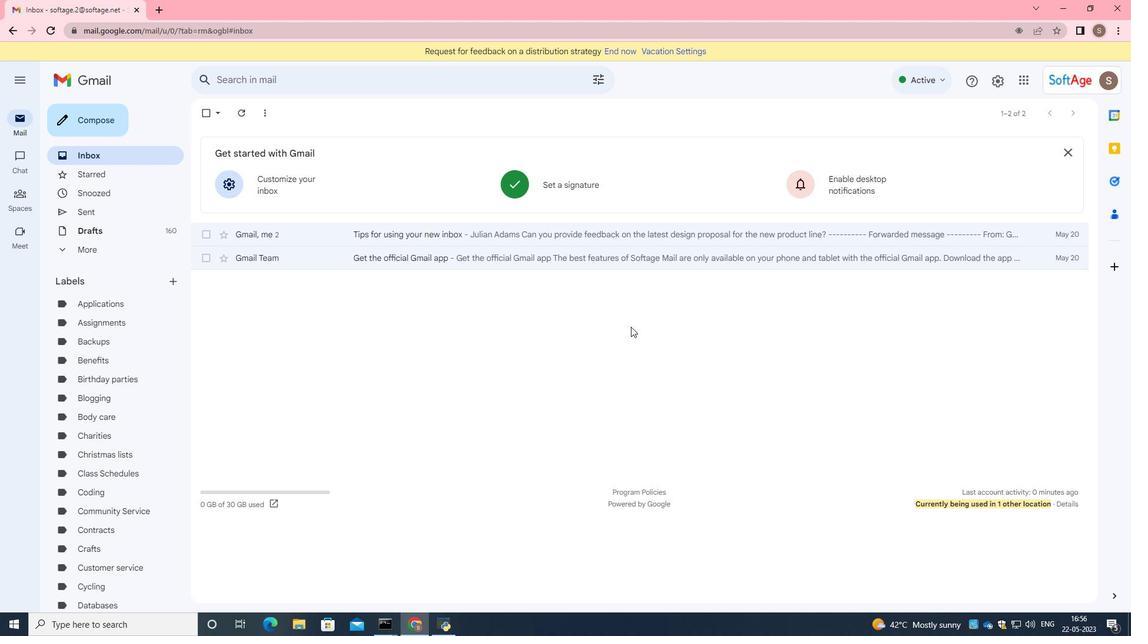 
Action: Mouse moved to (631, 323)
Screenshot: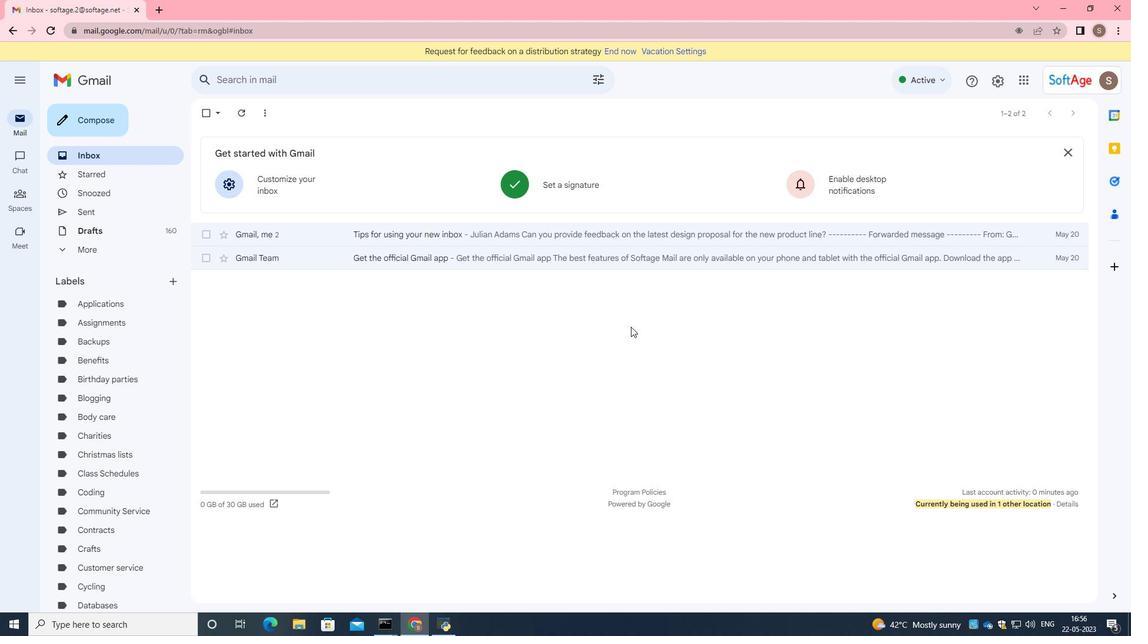 
Action: Mouse scrolled (631, 324) with delta (0, 0)
Screenshot: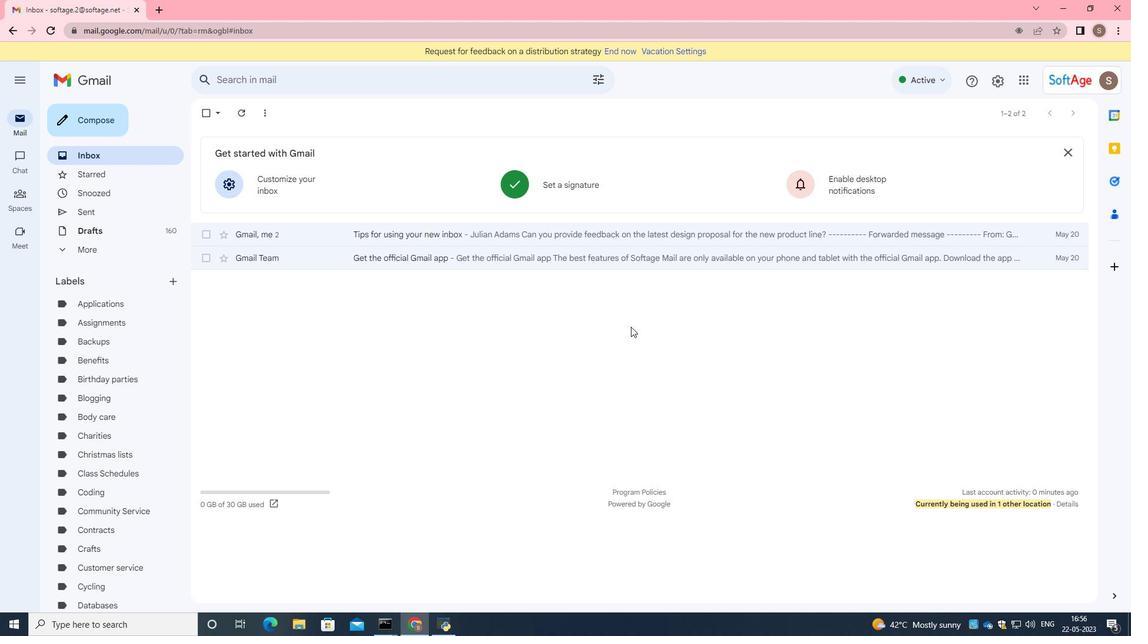 
Action: Mouse moved to (103, 117)
Screenshot: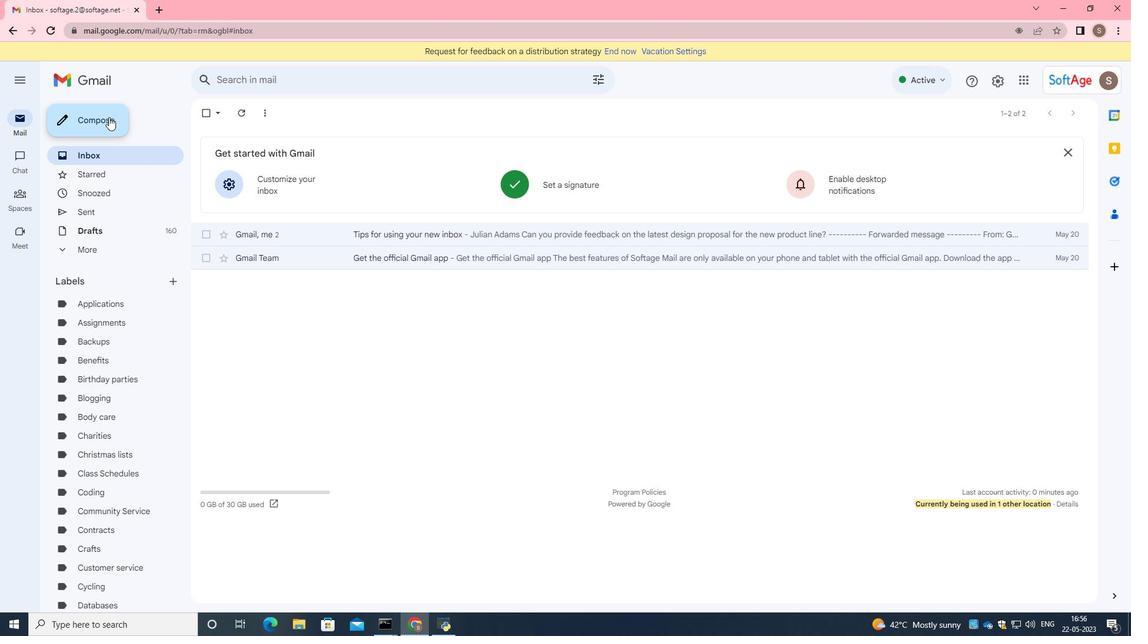 
Action: Mouse pressed left at (103, 117)
Screenshot: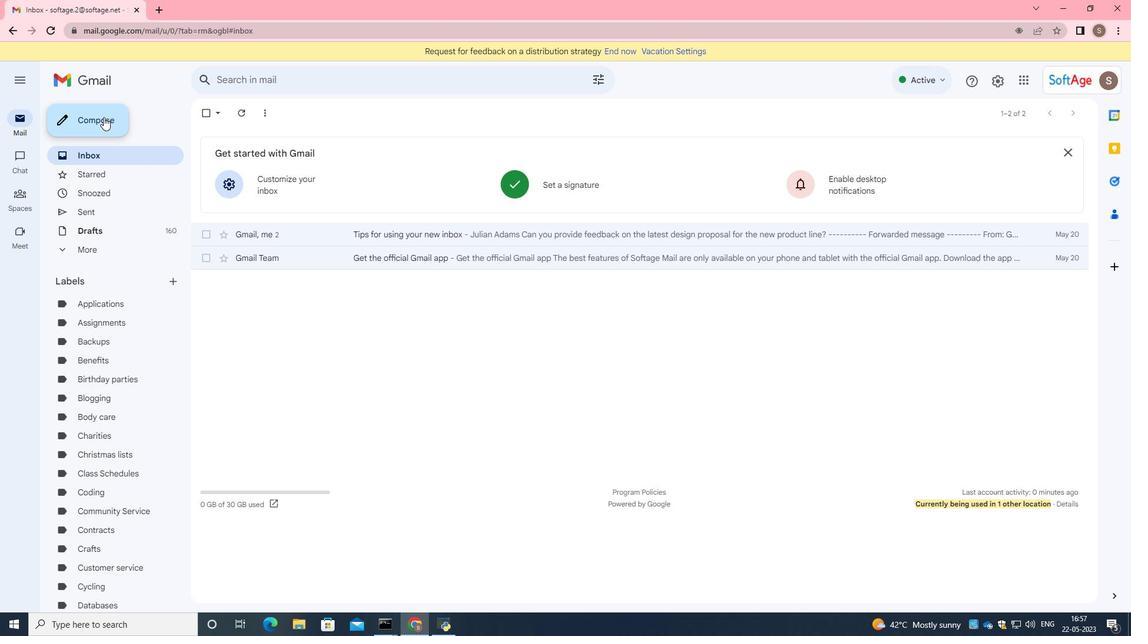 
Action: Mouse moved to (952, 592)
Screenshot: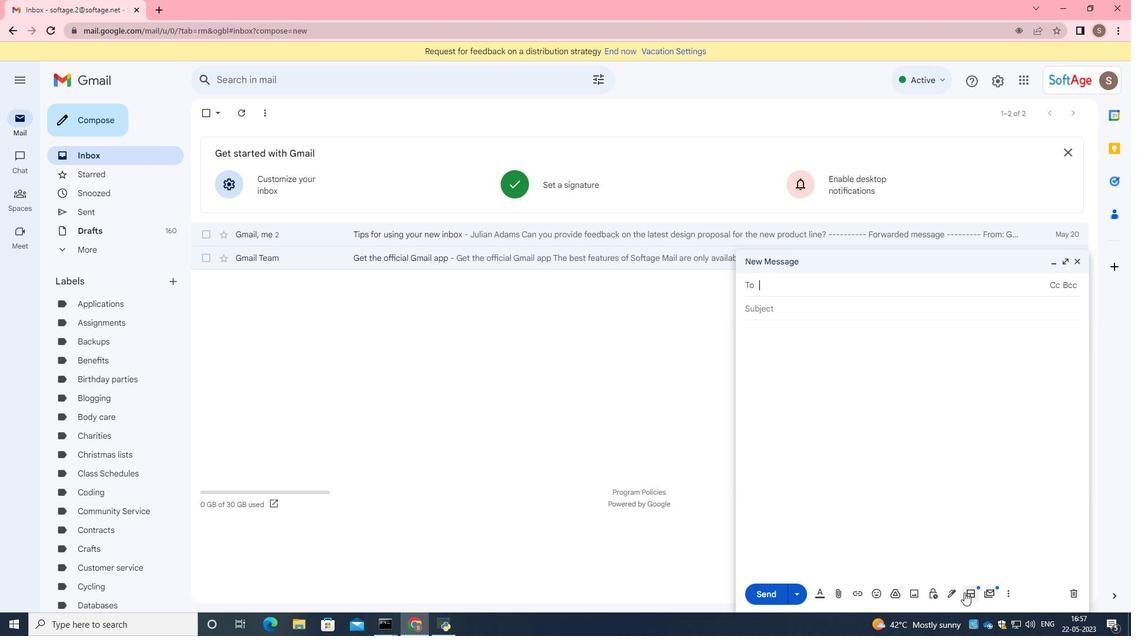 
Action: Mouse pressed left at (952, 592)
Screenshot: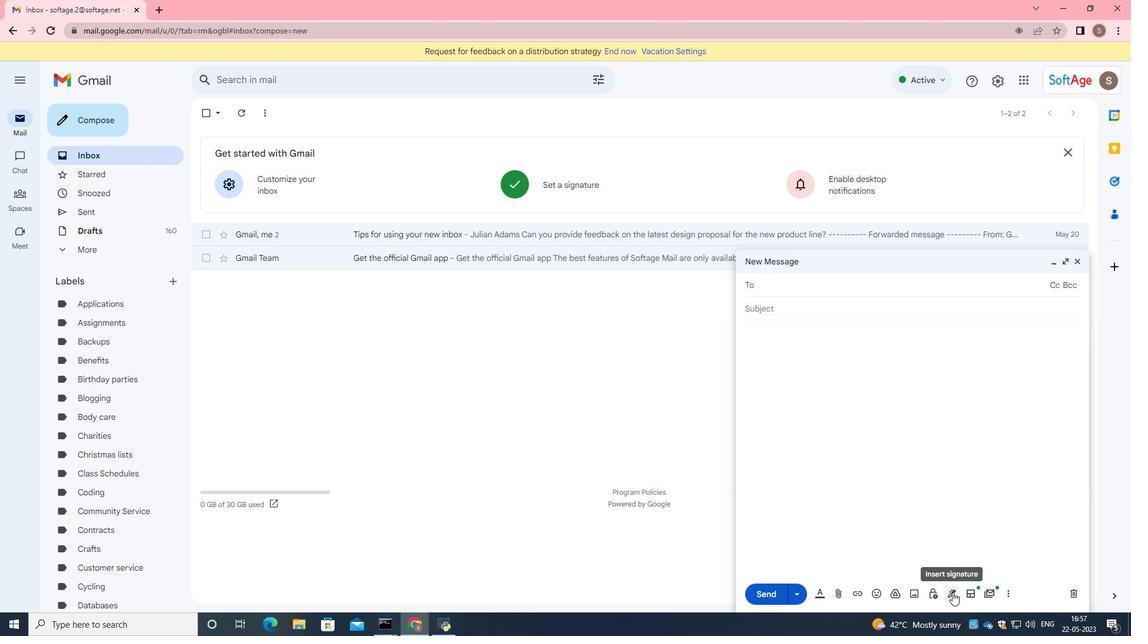 
Action: Mouse moved to (1007, 570)
Screenshot: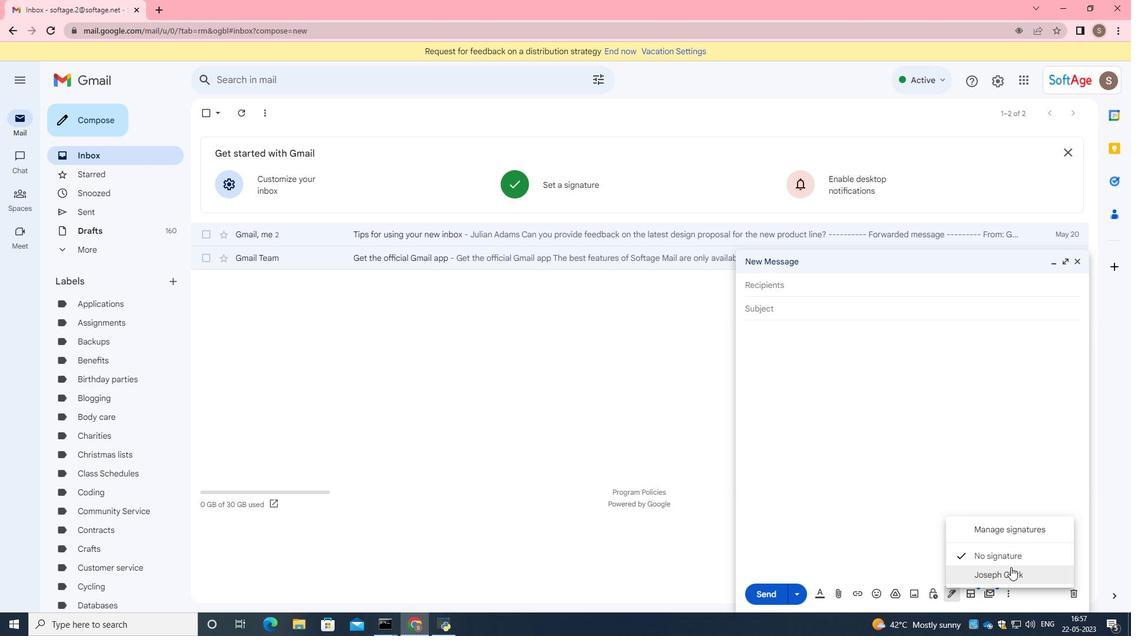 
Action: Mouse pressed left at (1007, 570)
Screenshot: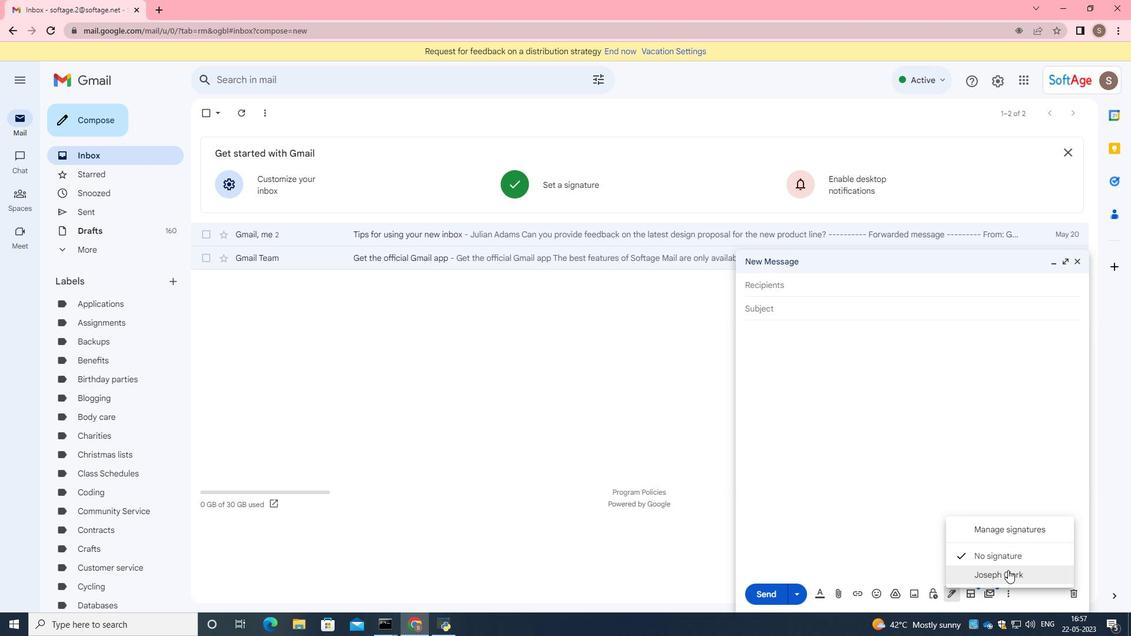 
Action: Mouse moved to (803, 290)
Screenshot: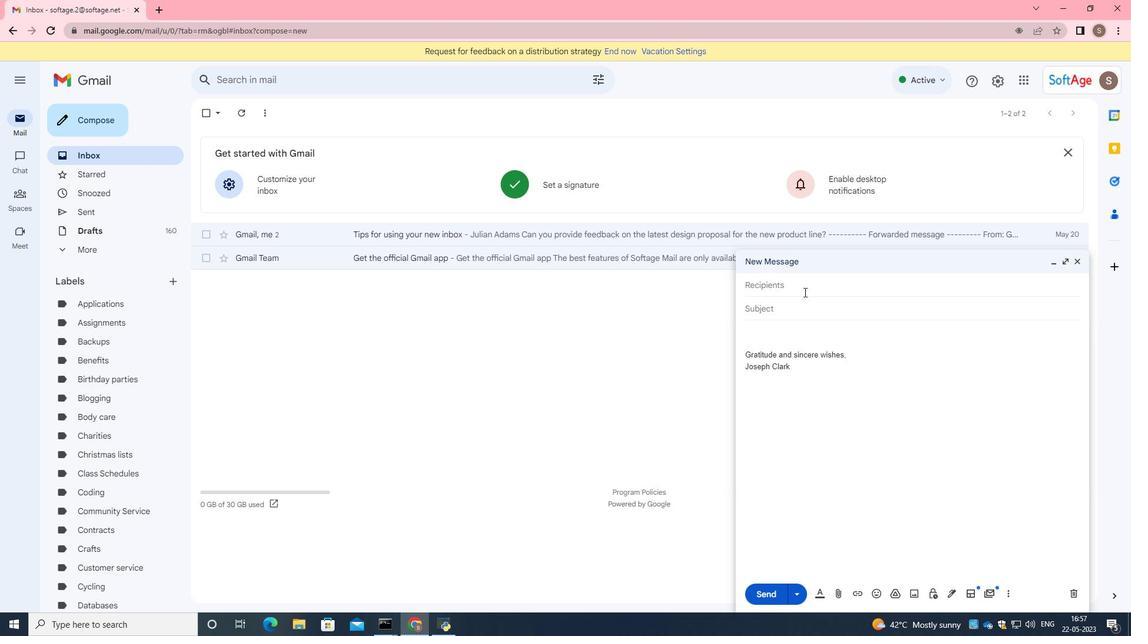 
Action: Mouse pressed left at (803, 290)
Screenshot: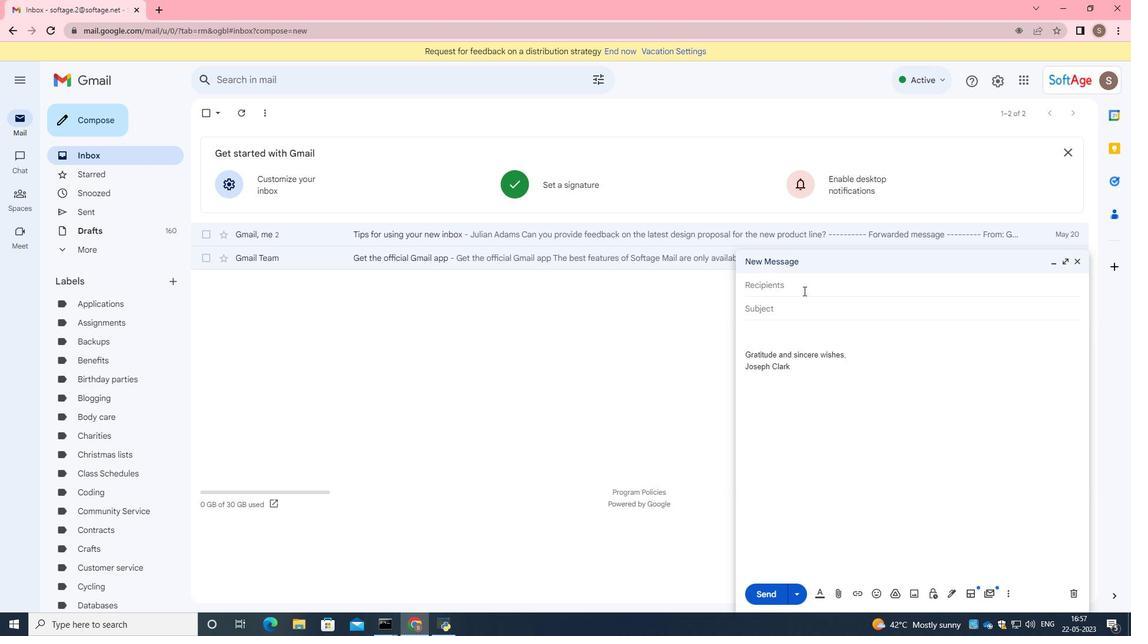 
Action: Mouse moved to (803, 290)
Screenshot: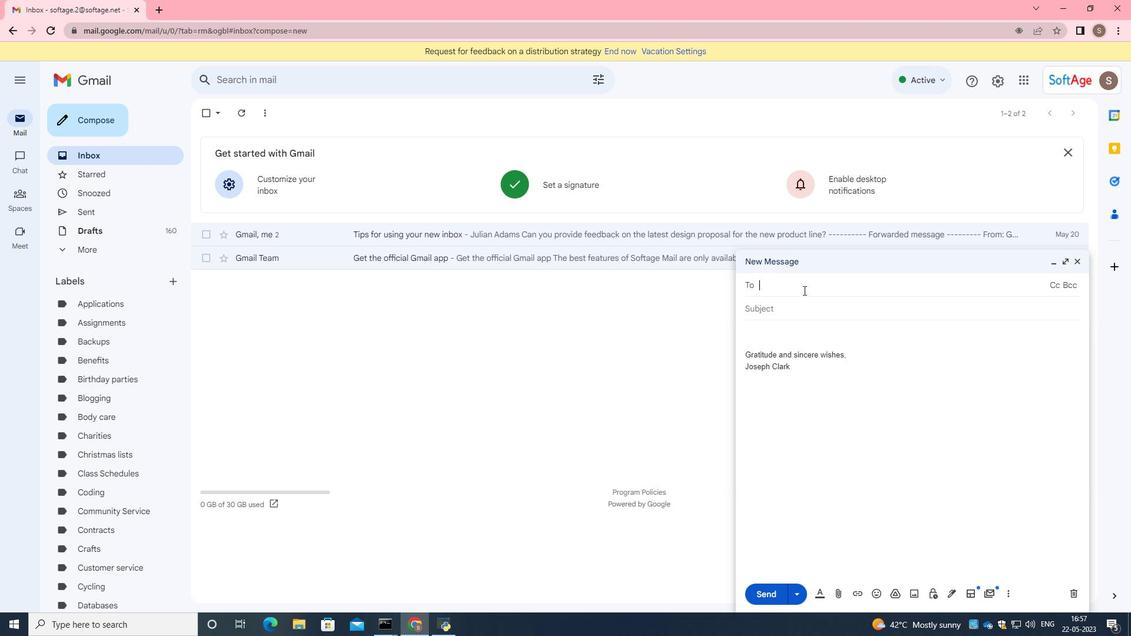 
Action: Key pressed softage.5<Key.shift>@softage.net
Screenshot: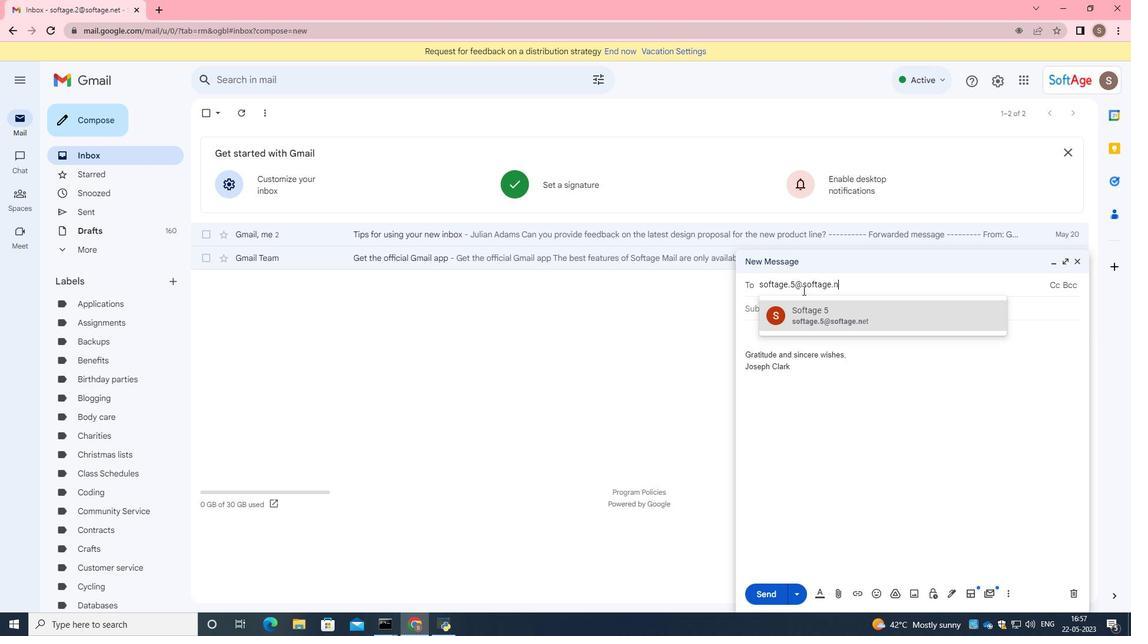 
Action: Mouse moved to (799, 311)
Screenshot: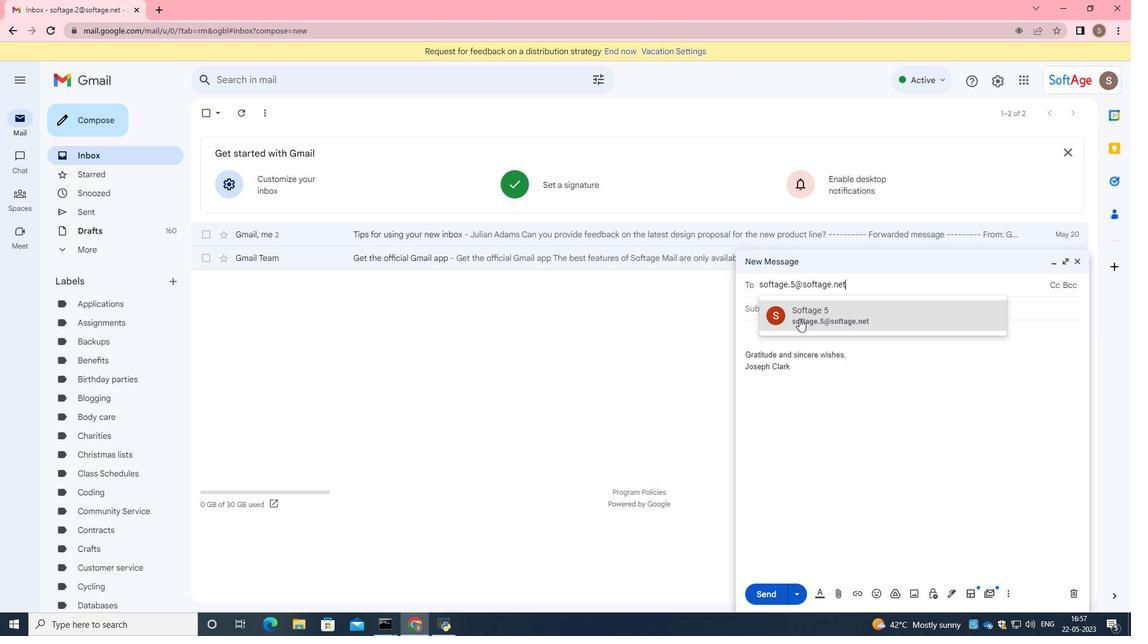 
Action: Mouse pressed left at (799, 311)
Screenshot: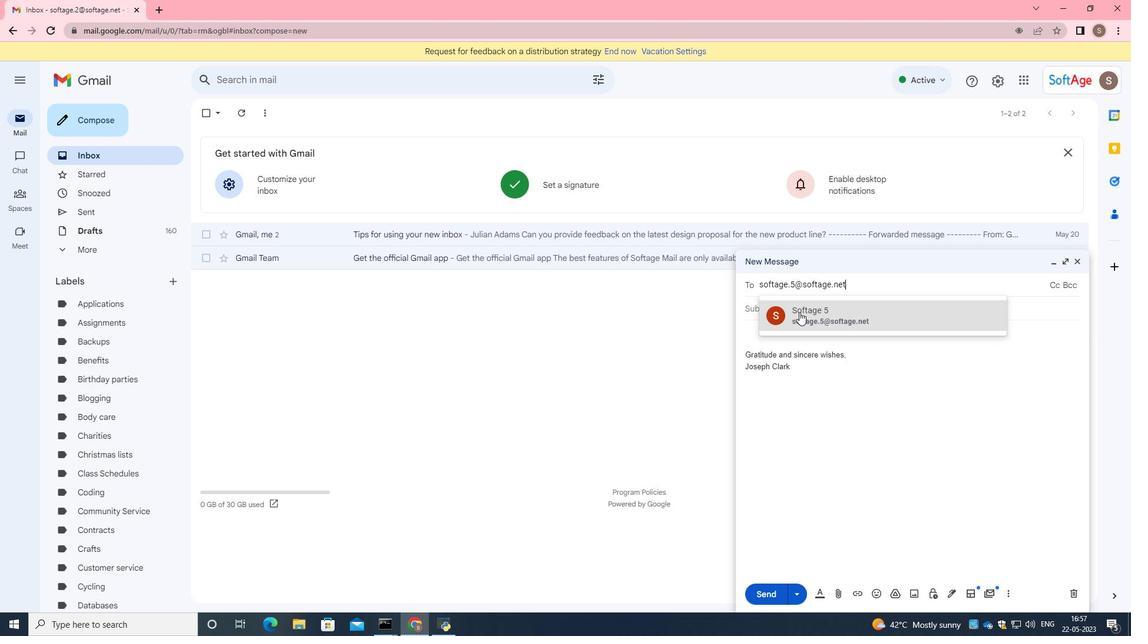 
Action: Mouse moved to (1005, 596)
Screenshot: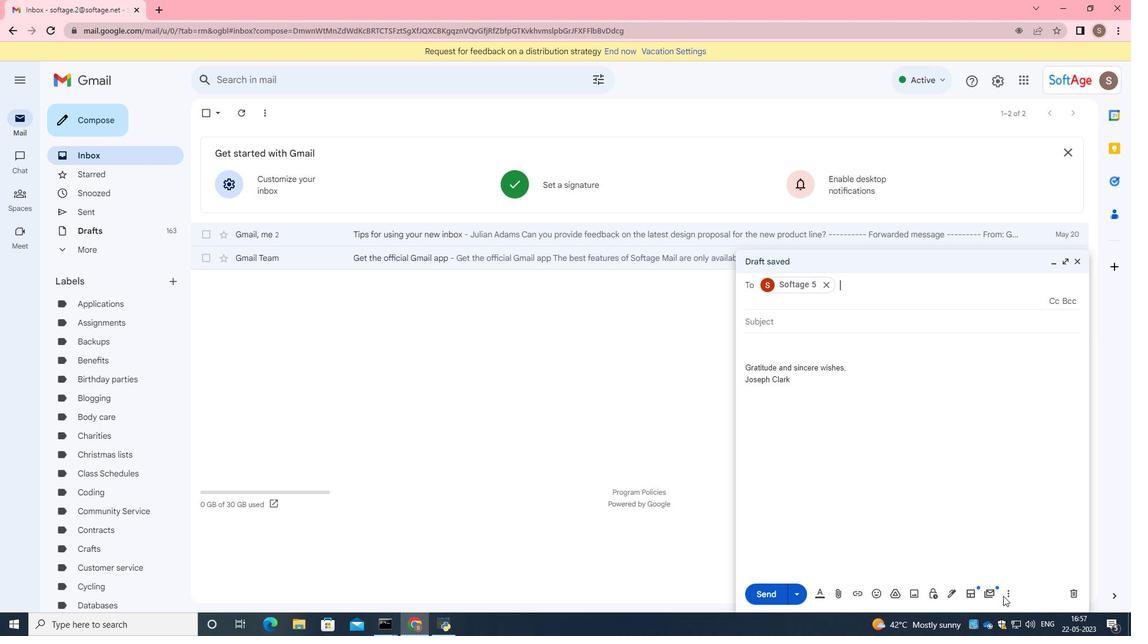 
Action: Mouse pressed left at (1005, 596)
Screenshot: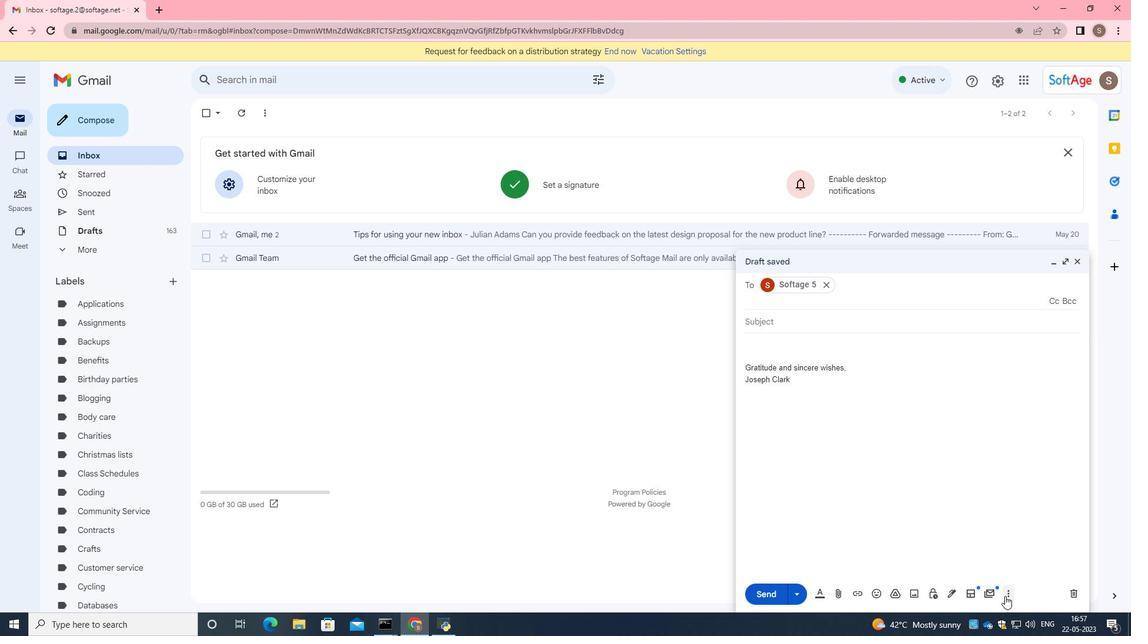 
Action: Mouse moved to (943, 479)
Screenshot: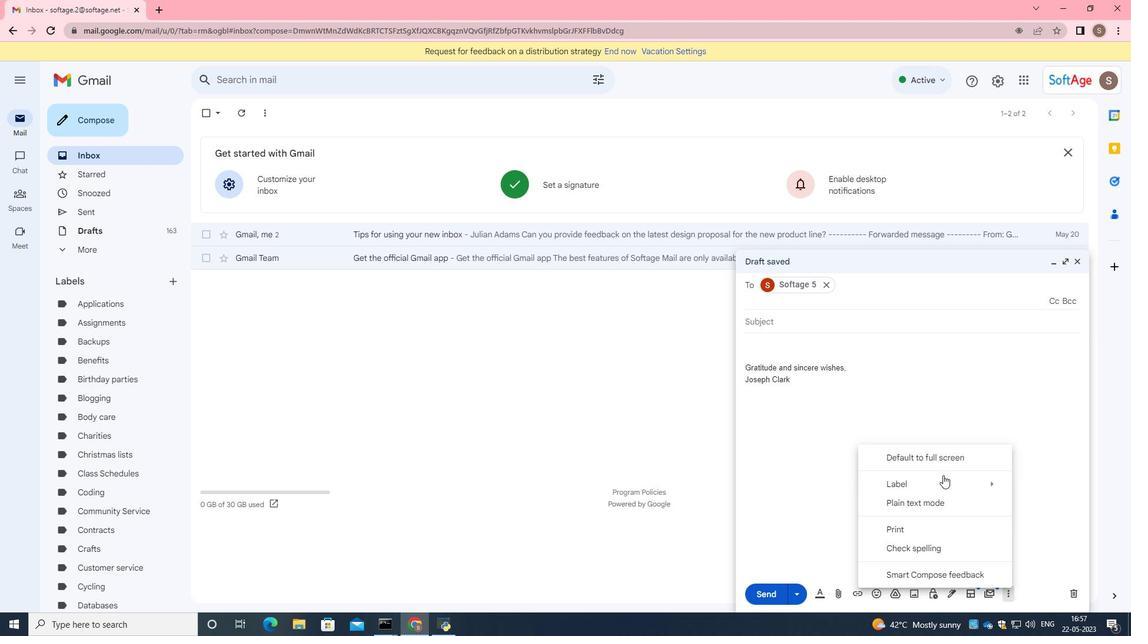 
Action: Mouse pressed left at (943, 479)
Screenshot: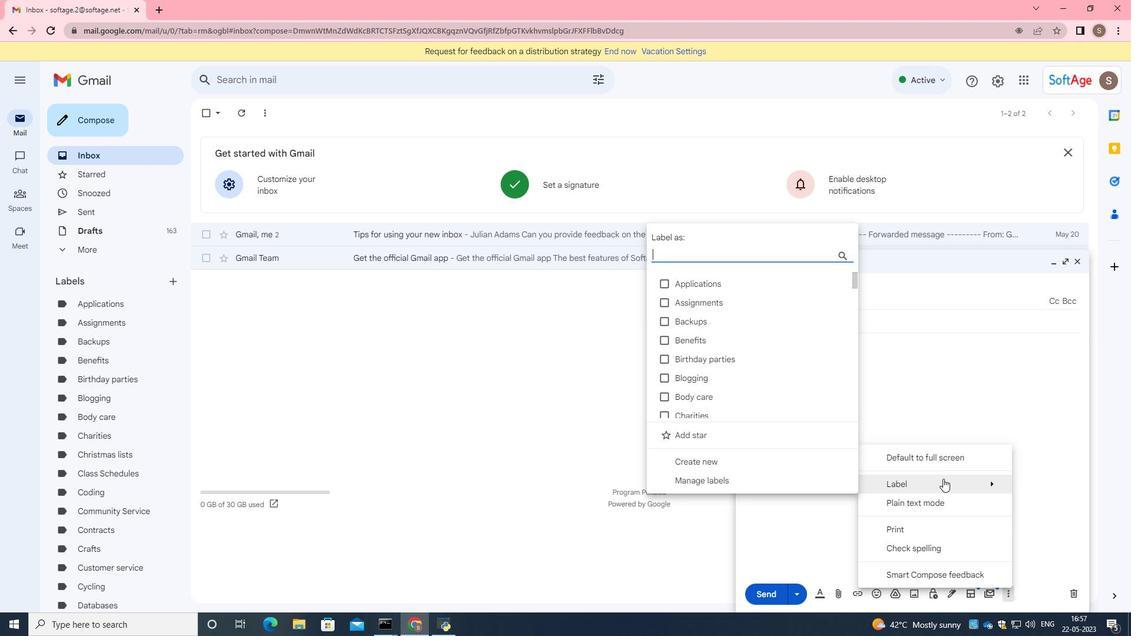 
Action: Mouse moved to (675, 256)
Screenshot: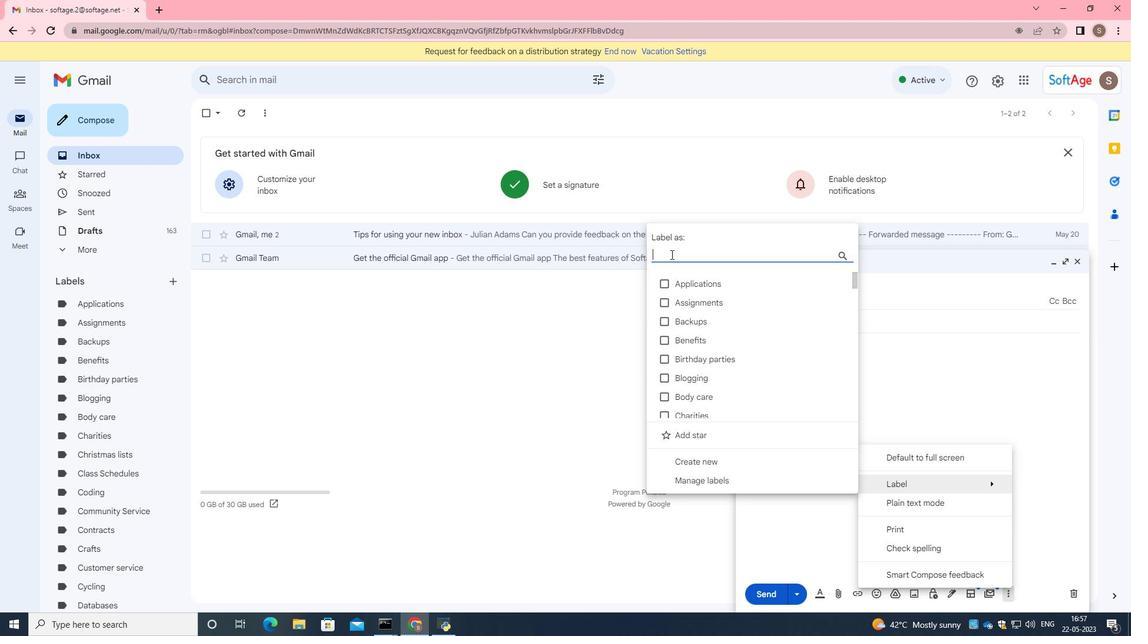 
Action: Key pressed <Key.caps_lock>D<Key.backspace>A<Key.caps_lock>pp<Key.space><Key.caps_lock>D<Key.caps_lock>evelopment
Screenshot: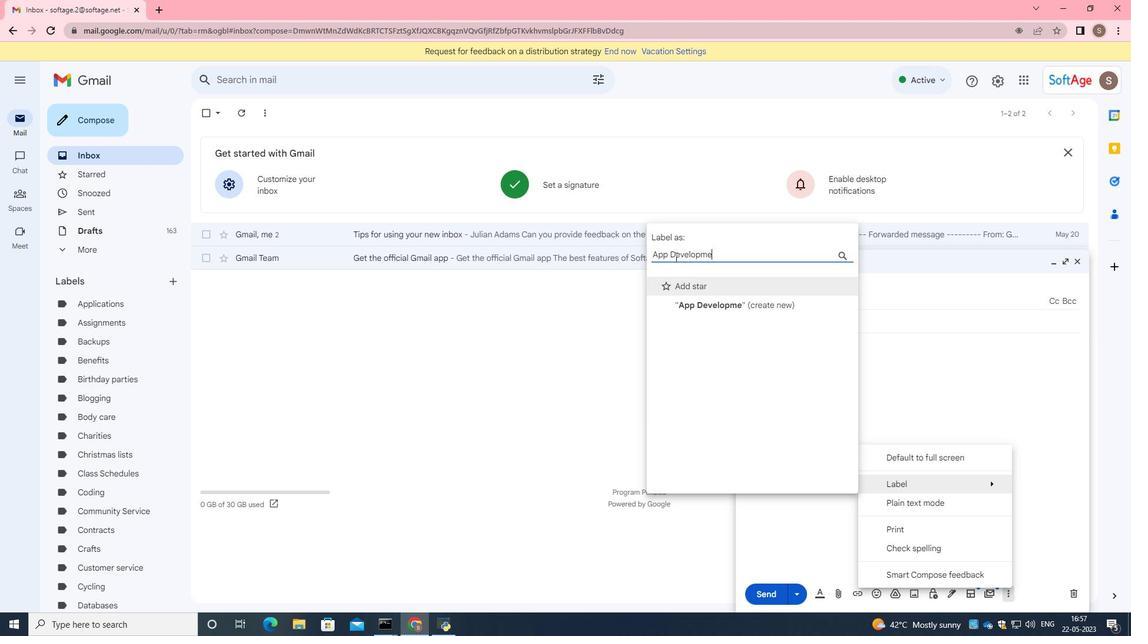 
Action: Mouse moved to (704, 307)
Screenshot: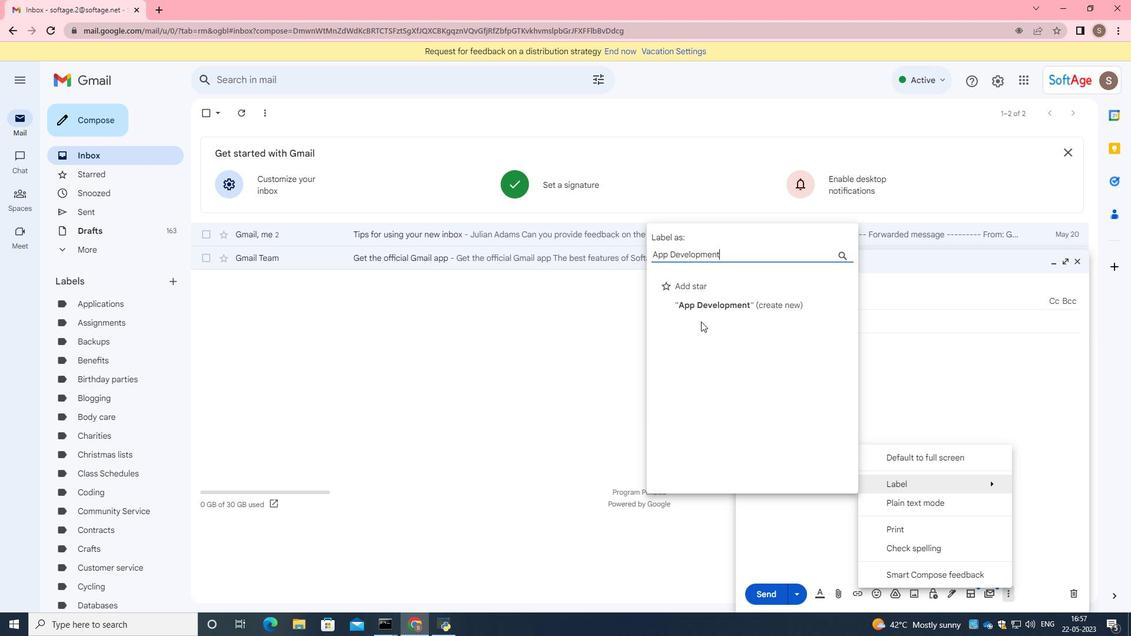 
Action: Mouse pressed left at (704, 307)
Screenshot: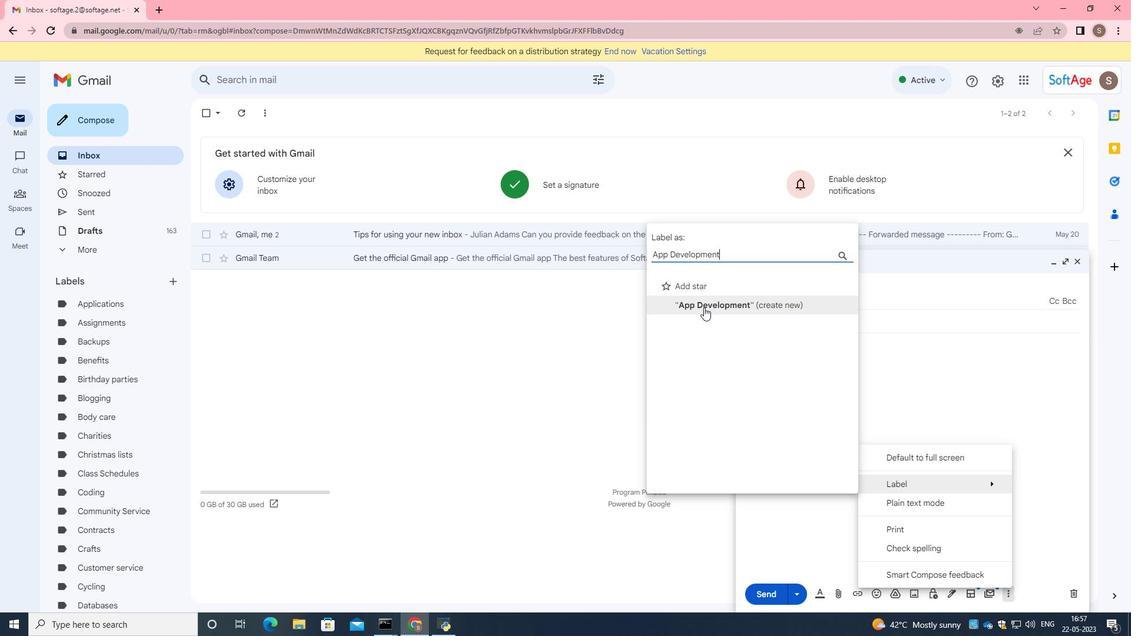 
Action: Mouse moved to (667, 381)
Screenshot: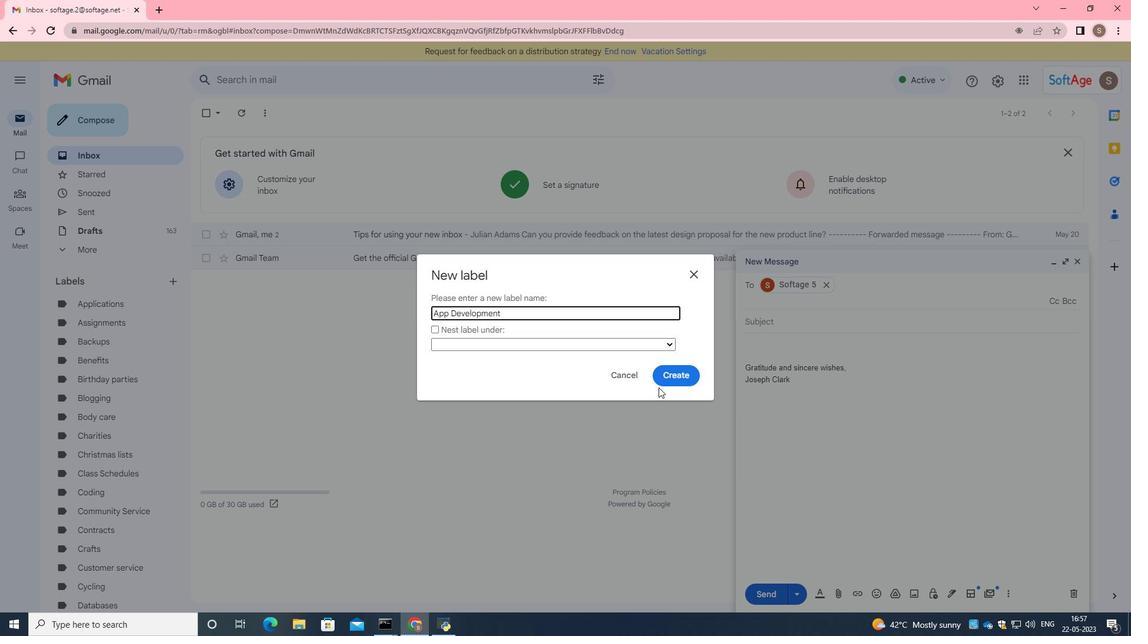 
Action: Mouse pressed left at (667, 381)
Screenshot: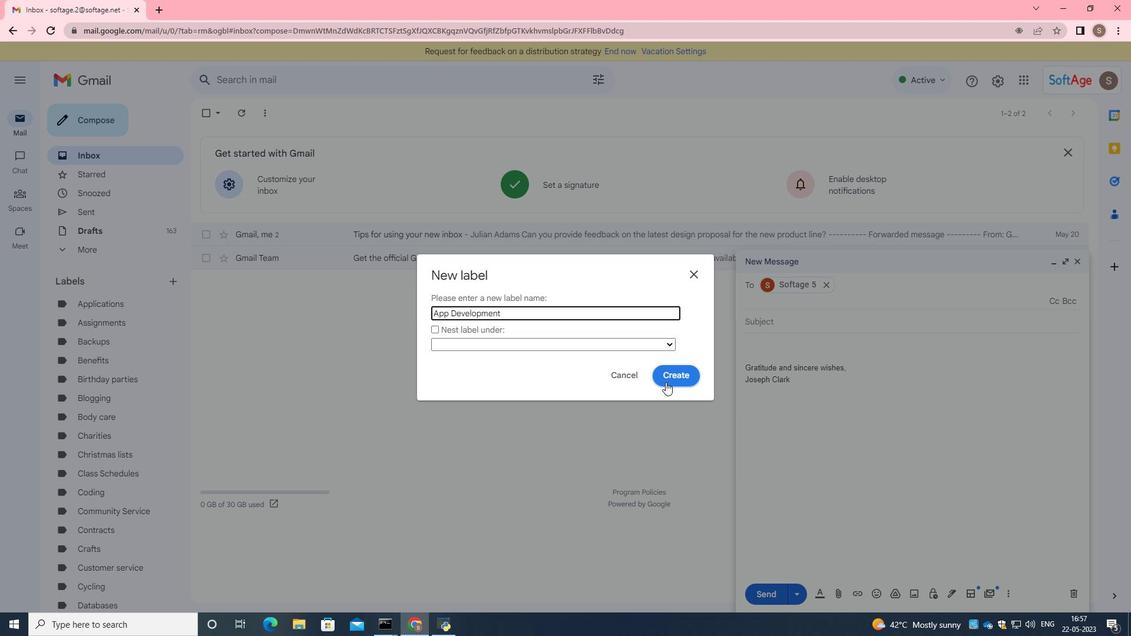 
Action: Mouse moved to (782, 593)
Screenshot: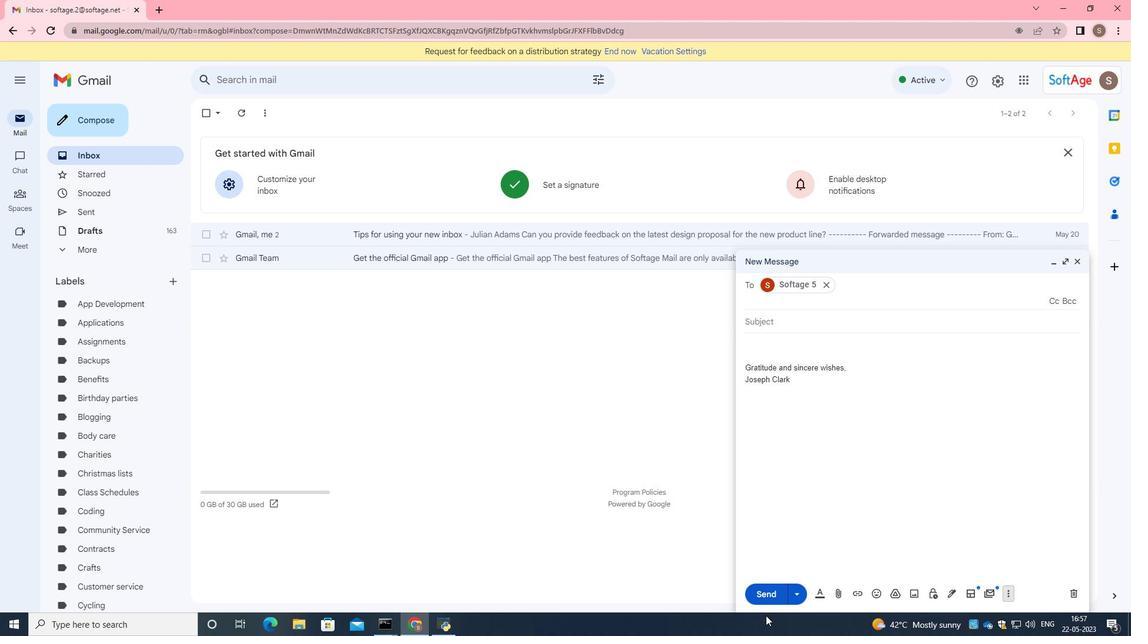 
